 Task: Look for space in Biharamulo, Tanzania from 10th July, 2023 to 15th July, 2023 for 7 adults in price range Rs.10000 to Rs.15000. Place can be entire place or shared room with 4 bedrooms having 7 beds and 4 bathrooms. Property type can be house, flat, guest house. Amenities needed are: wifi, TV, free parkinig on premises, gym, breakfast. Booking option can be shelf check-in. Required host language is English.
Action: Mouse moved to (435, 84)
Screenshot: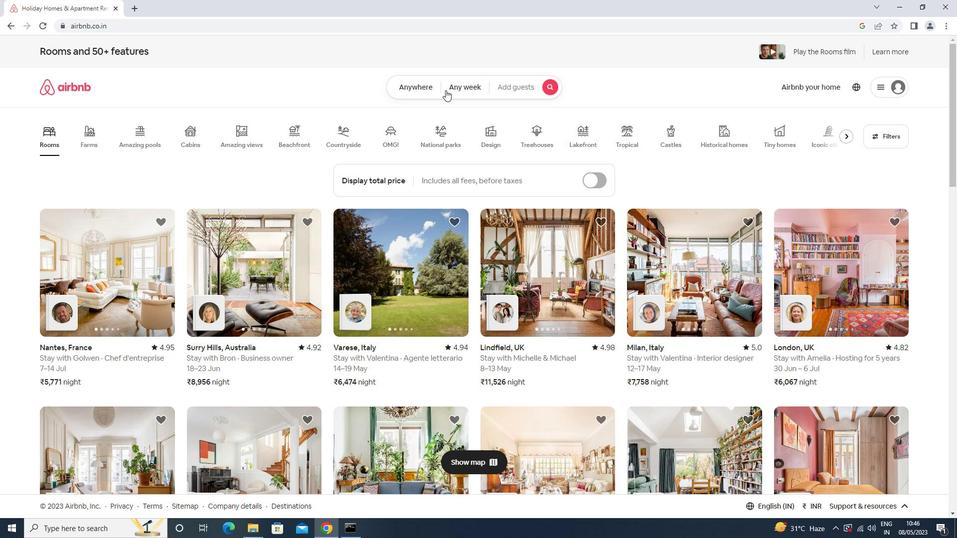 
Action: Mouse pressed left at (435, 84)
Screenshot: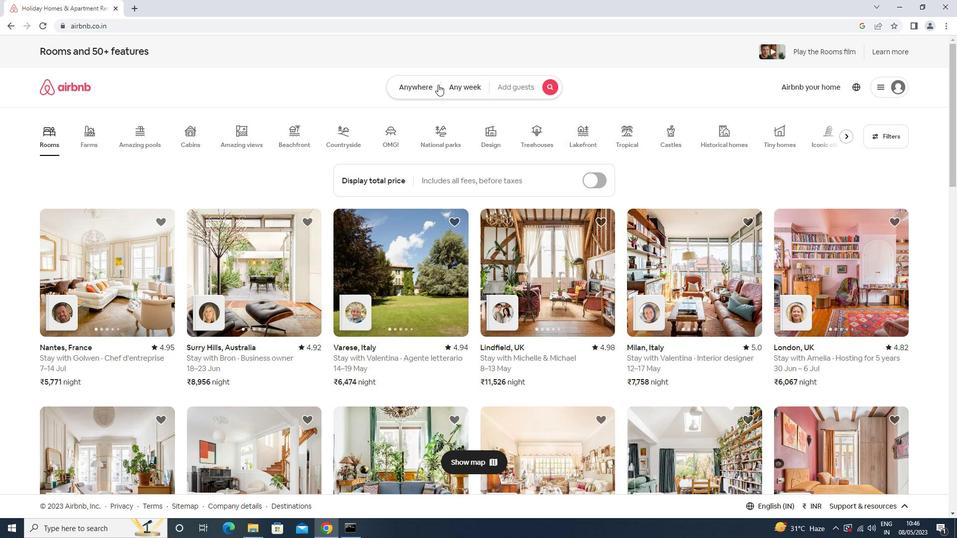 
Action: Mouse moved to (318, 130)
Screenshot: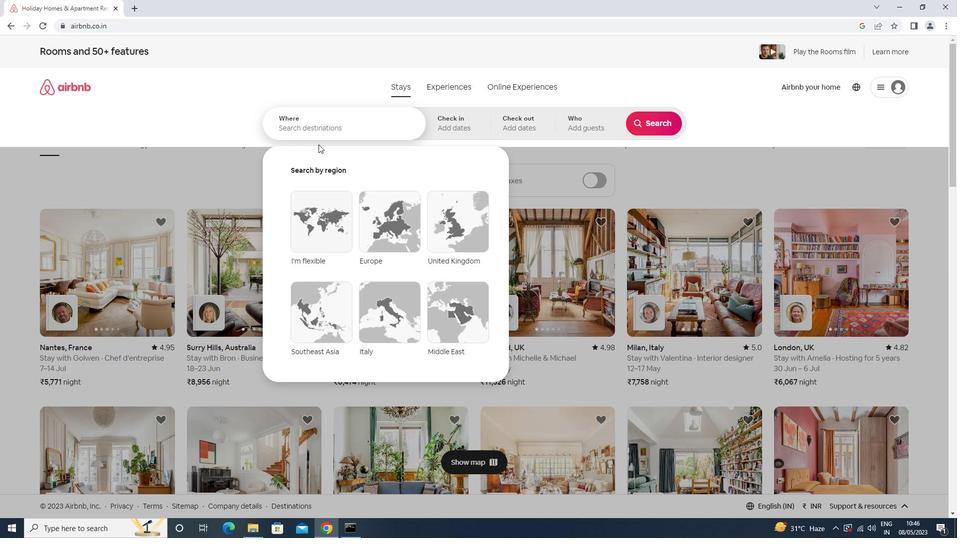 
Action: Mouse pressed left at (318, 130)
Screenshot: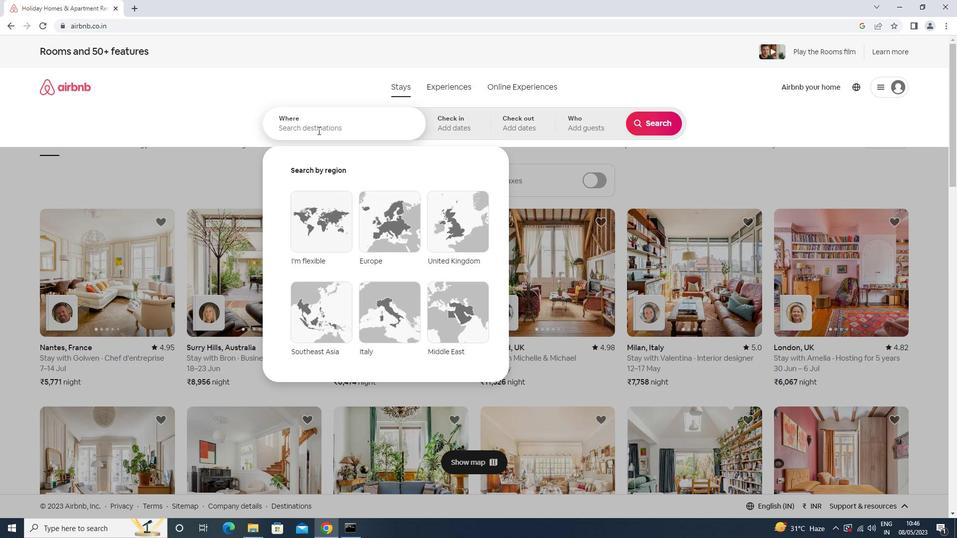 
Action: Key pressed <Key.shift>BIHARAMULO<Key.down><Key.enter>
Screenshot: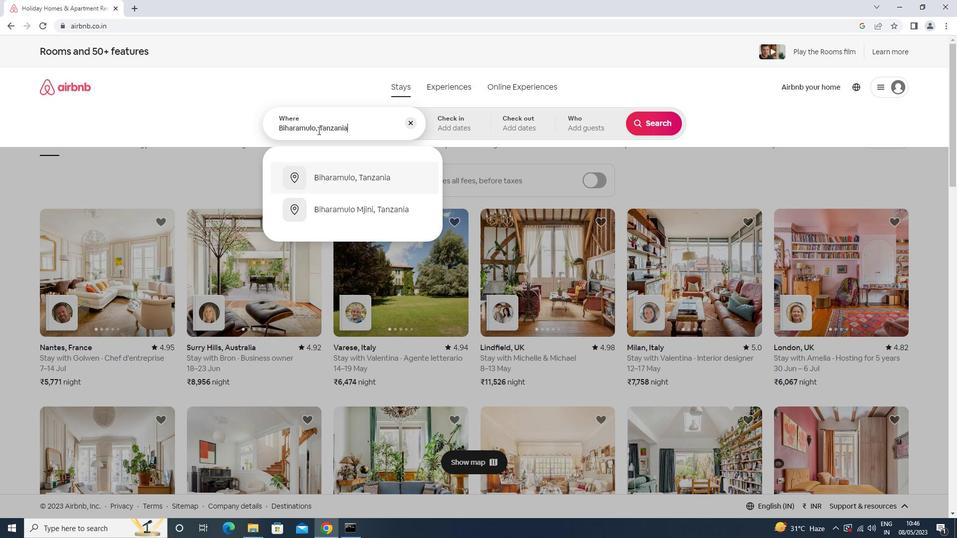 
Action: Mouse moved to (658, 202)
Screenshot: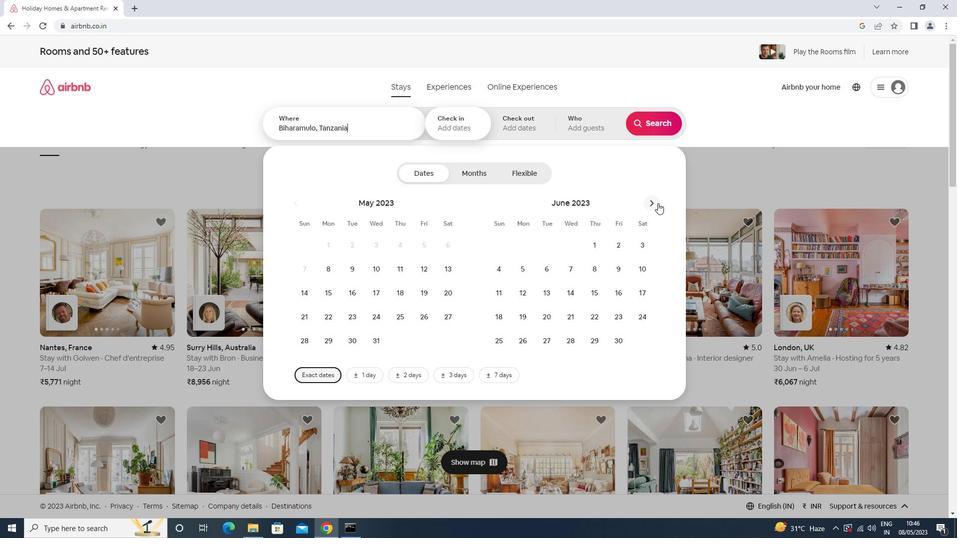 
Action: Mouse pressed left at (658, 202)
Screenshot: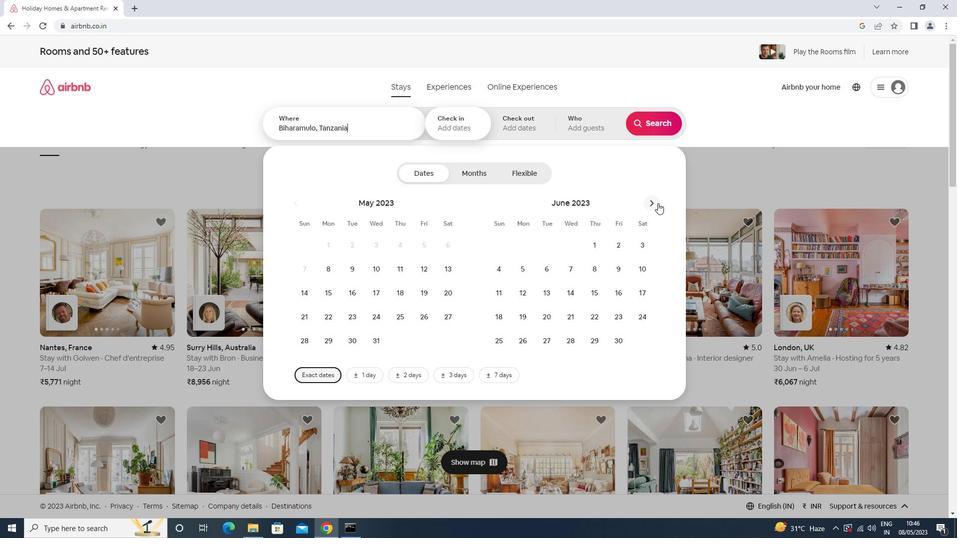 
Action: Mouse moved to (521, 291)
Screenshot: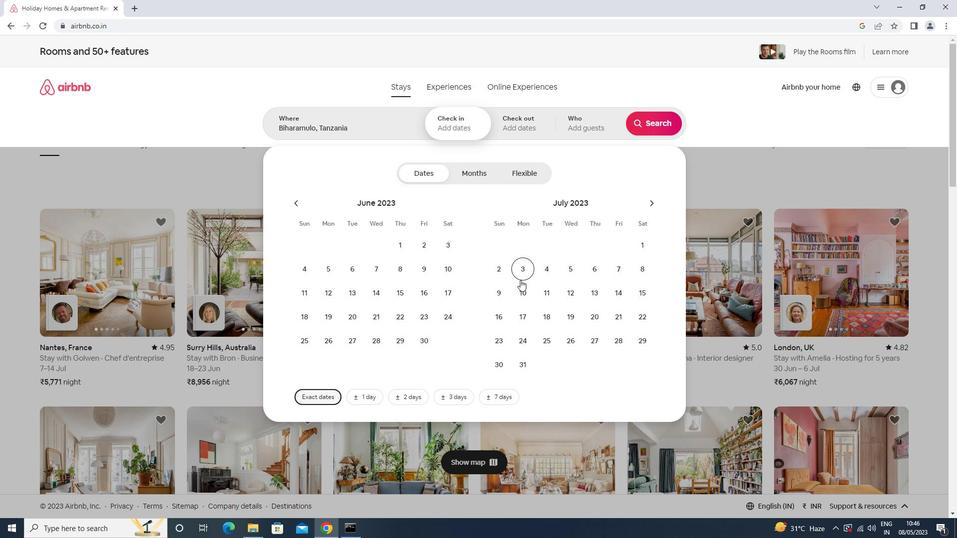 
Action: Mouse pressed left at (521, 291)
Screenshot: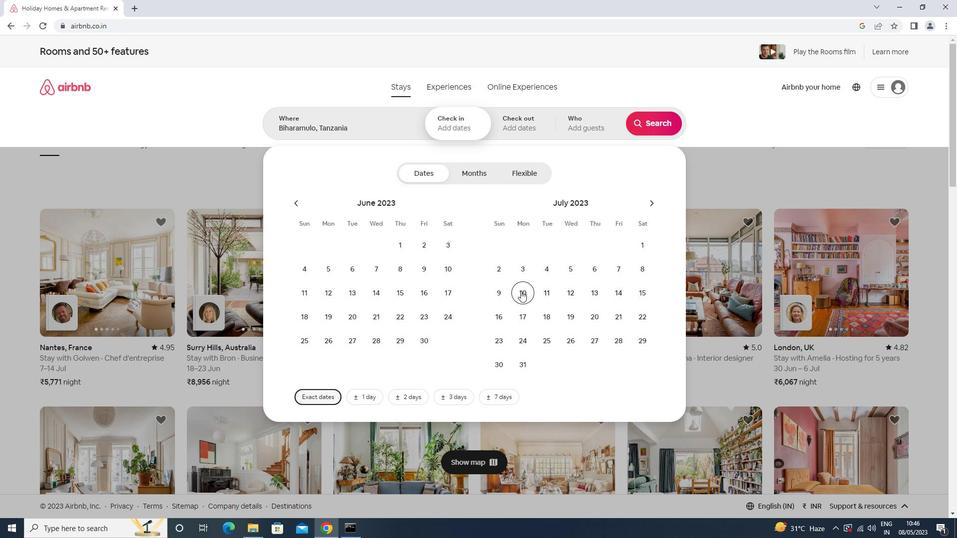 
Action: Mouse moved to (637, 289)
Screenshot: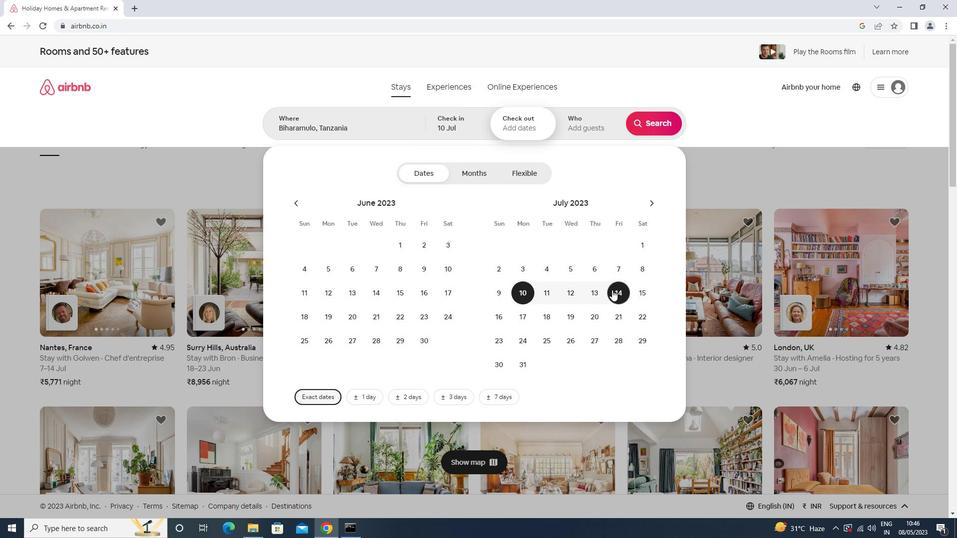 
Action: Mouse pressed left at (637, 289)
Screenshot: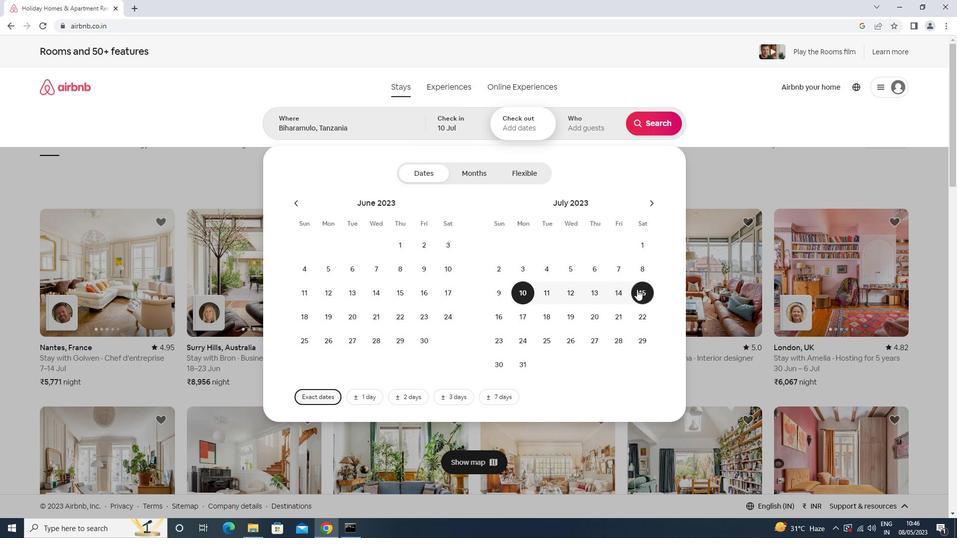 
Action: Mouse moved to (584, 134)
Screenshot: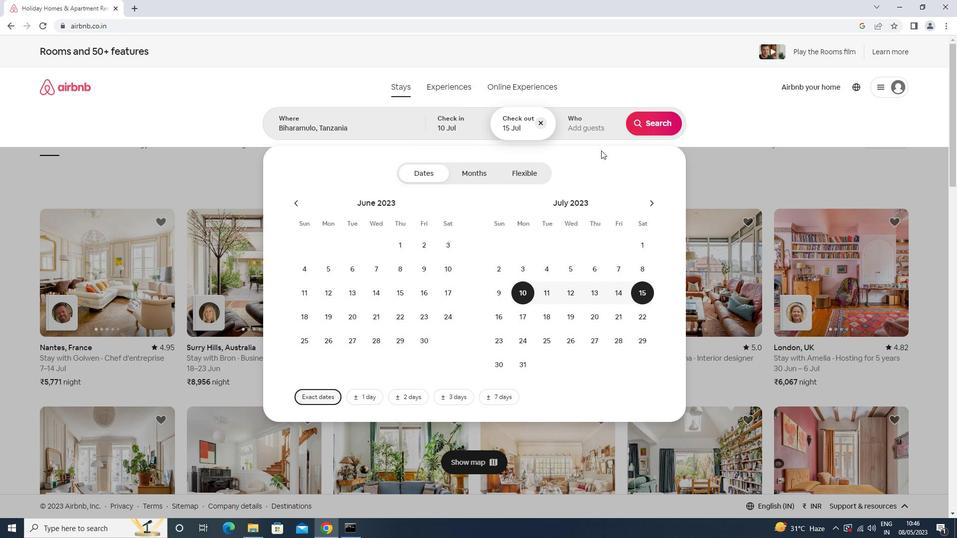 
Action: Mouse pressed left at (584, 134)
Screenshot: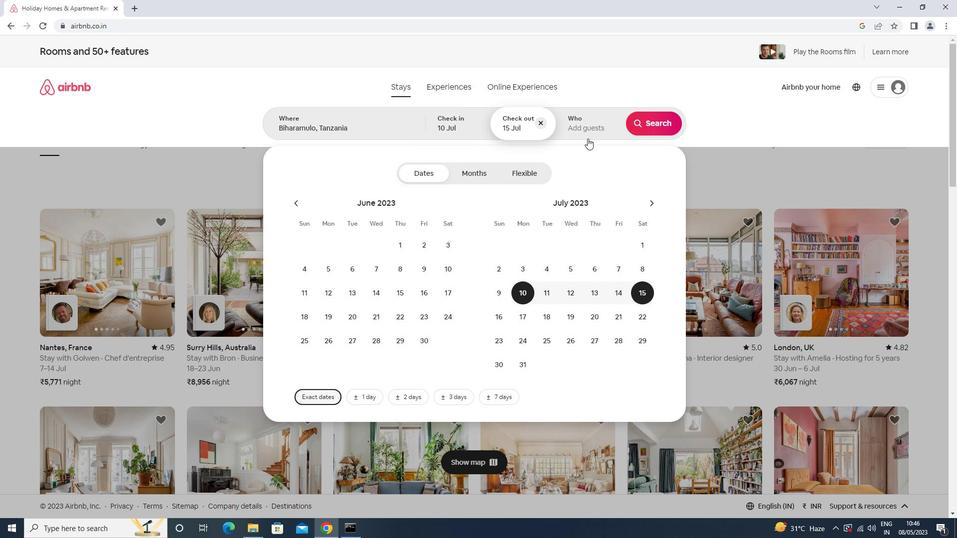 
Action: Mouse moved to (648, 176)
Screenshot: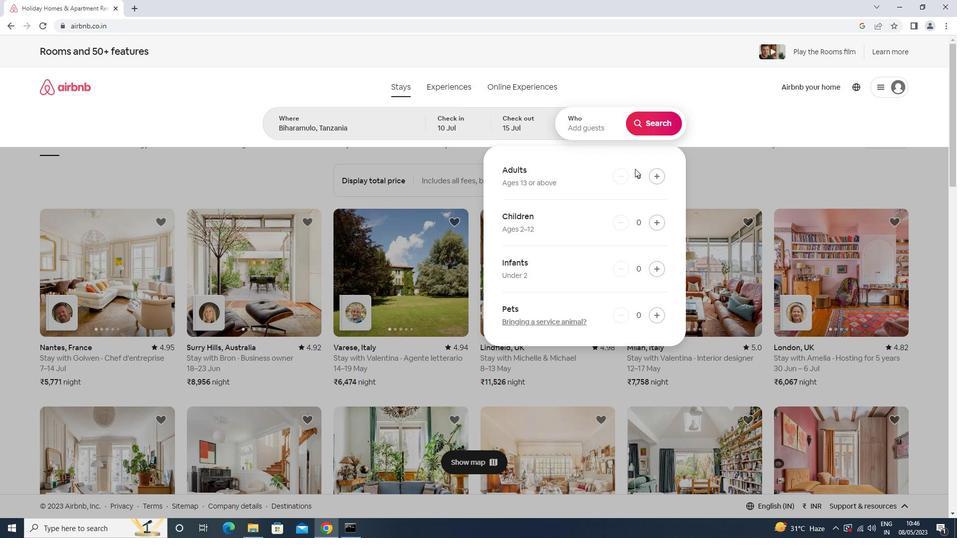 
Action: Mouse pressed left at (648, 176)
Screenshot: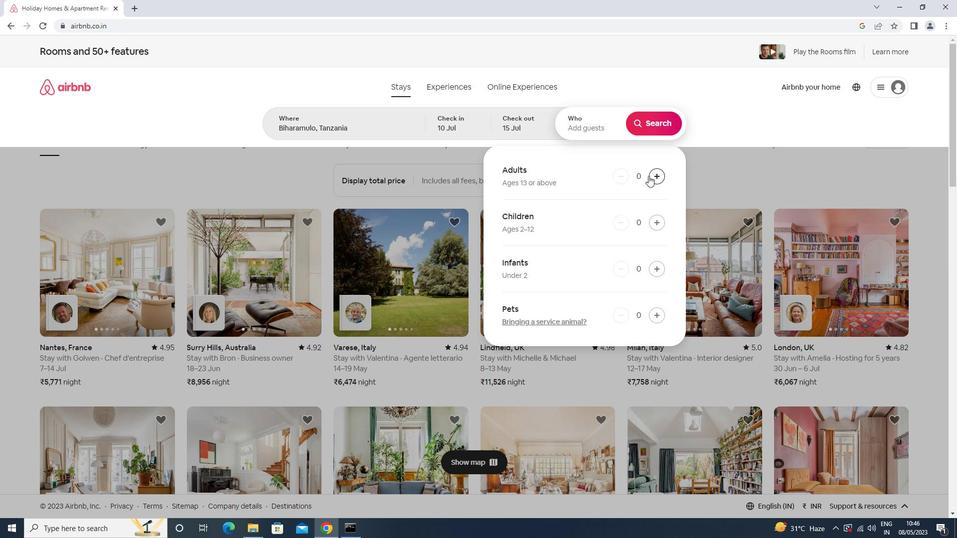 
Action: Mouse pressed left at (648, 176)
Screenshot: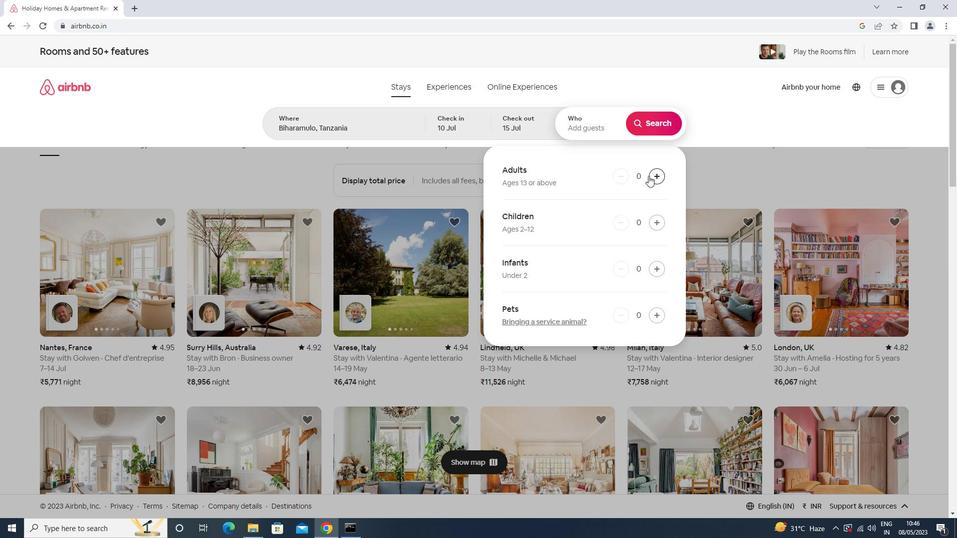 
Action: Mouse pressed left at (648, 176)
Screenshot: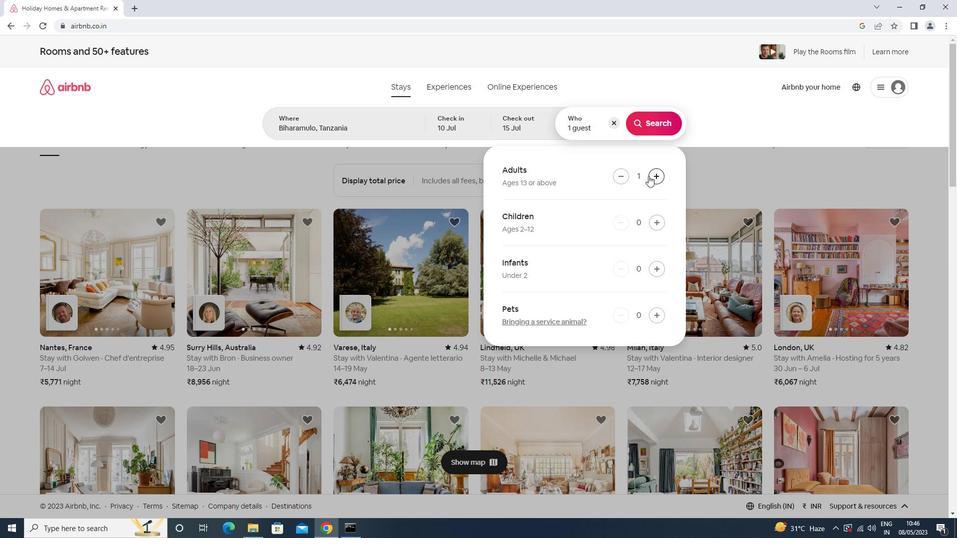 
Action: Mouse pressed left at (648, 176)
Screenshot: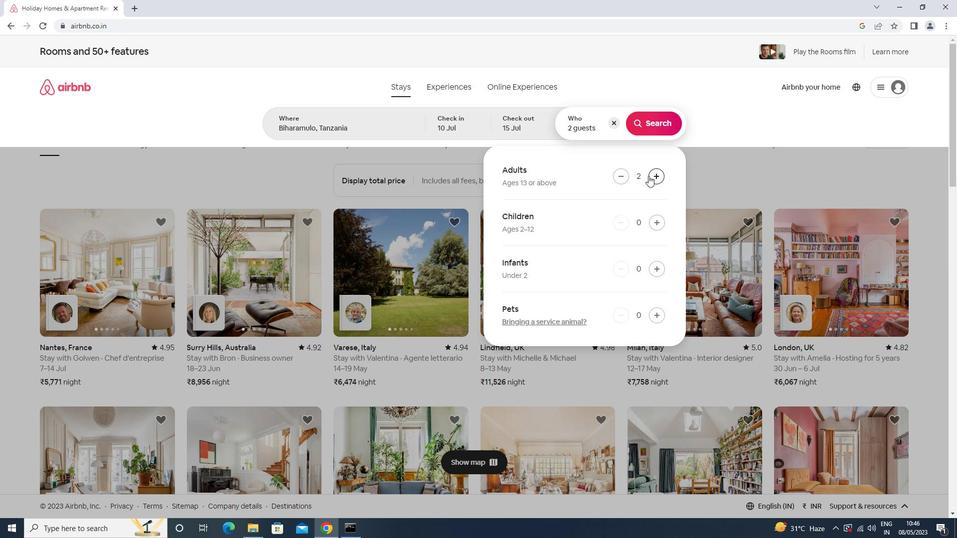 
Action: Mouse pressed left at (648, 176)
Screenshot: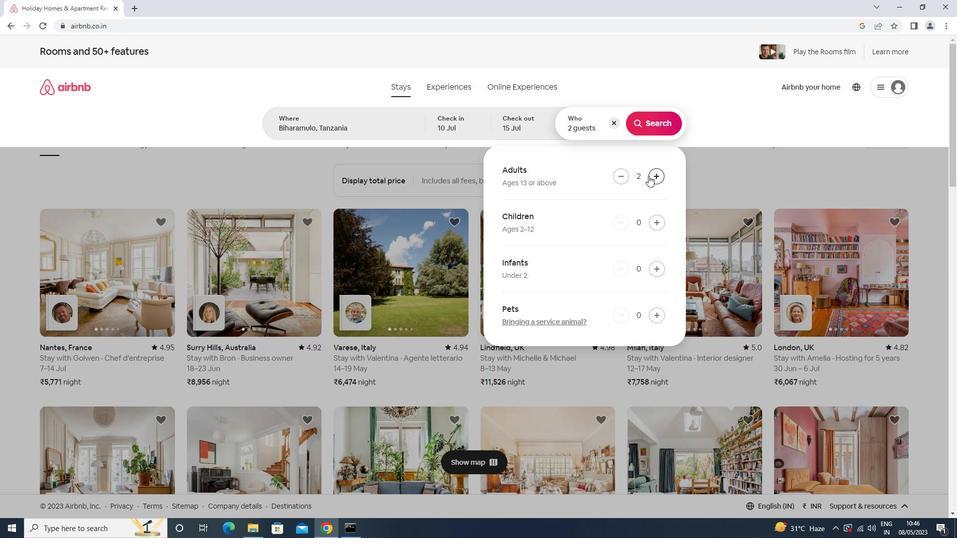 
Action: Mouse pressed left at (648, 176)
Screenshot: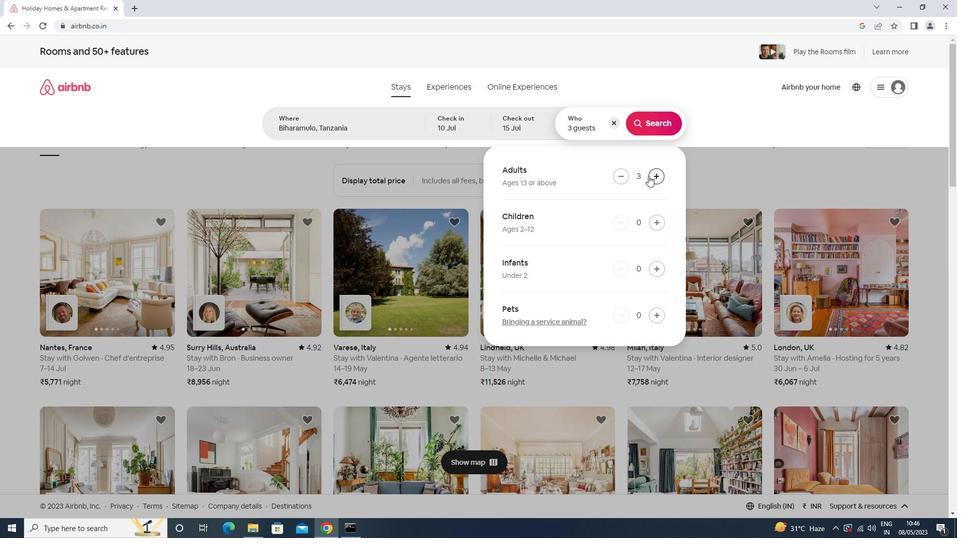 
Action: Mouse pressed left at (648, 176)
Screenshot: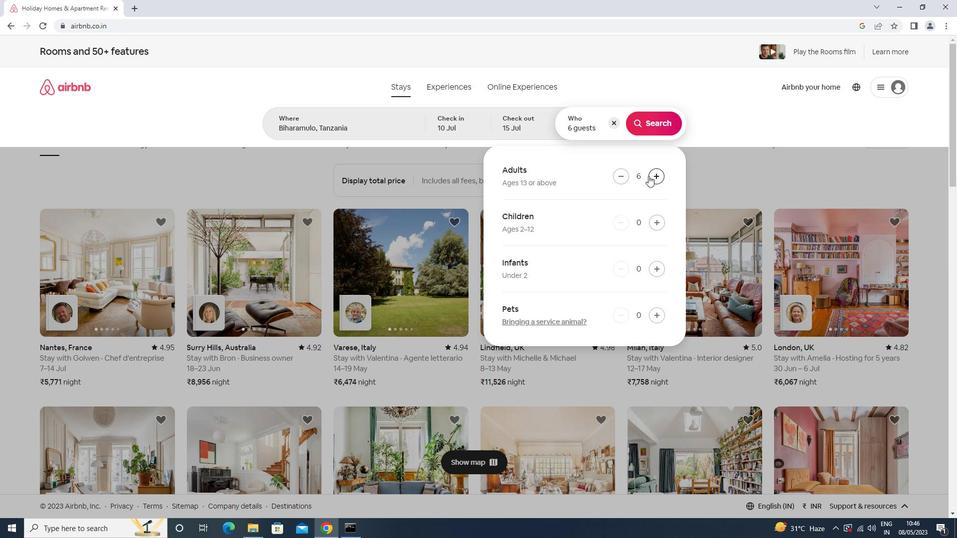 
Action: Mouse moved to (653, 124)
Screenshot: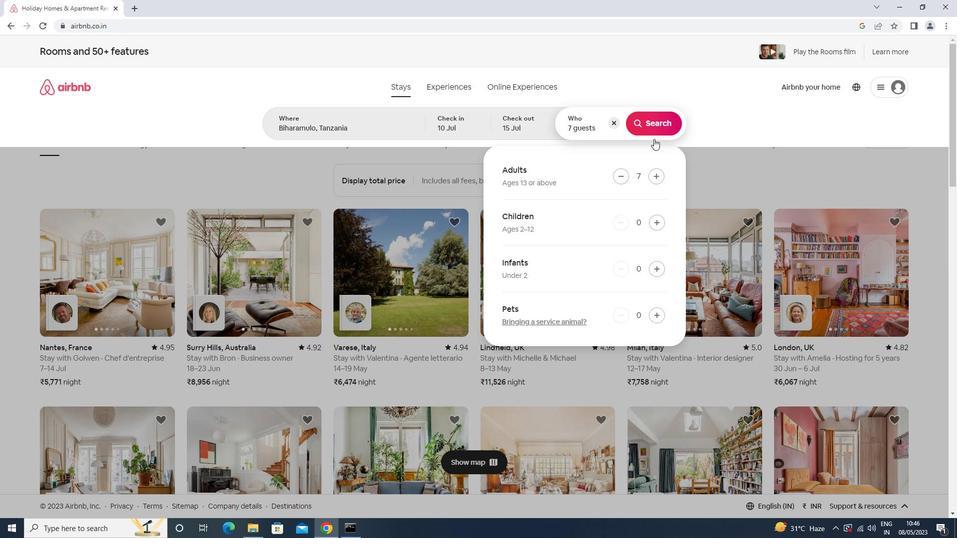 
Action: Mouse pressed left at (653, 124)
Screenshot: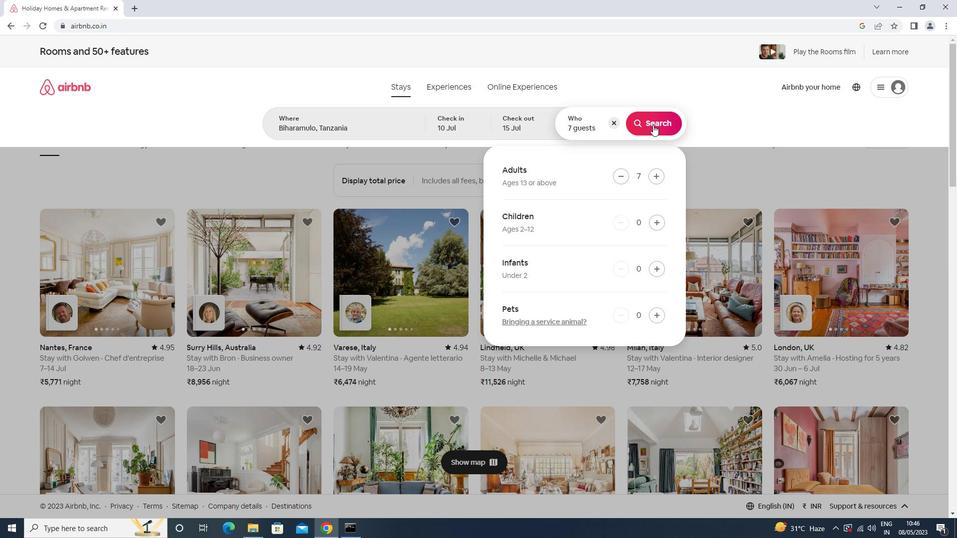 
Action: Mouse moved to (922, 96)
Screenshot: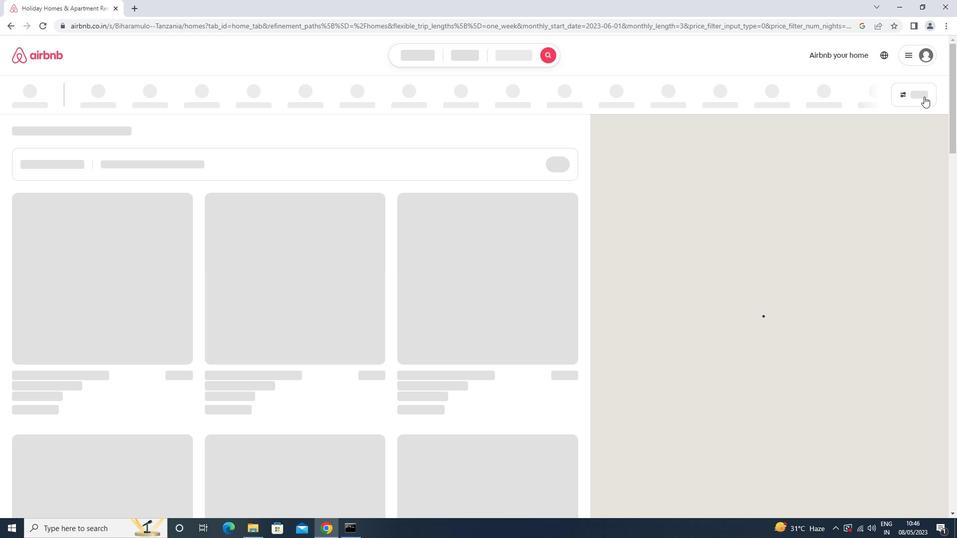 
Action: Mouse pressed left at (922, 96)
Screenshot: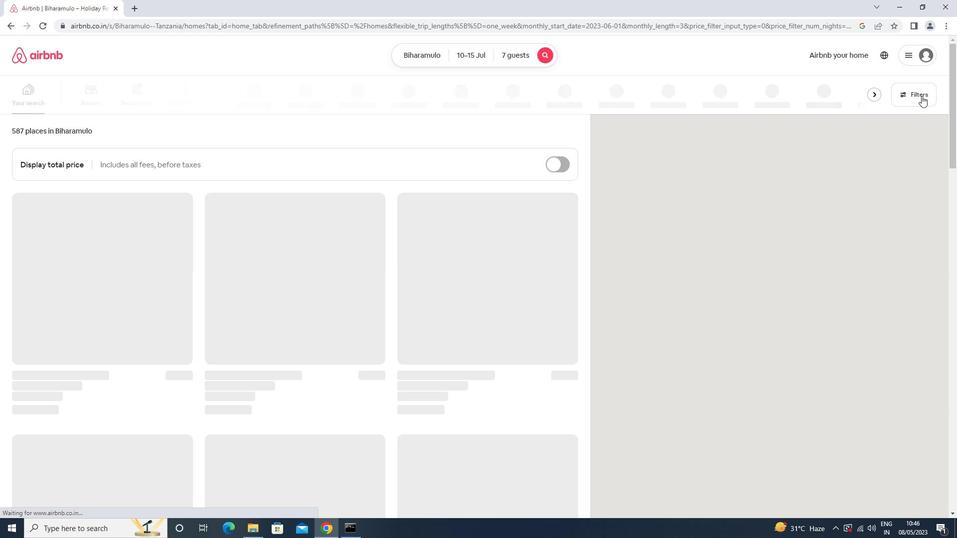
Action: Mouse moved to (423, 342)
Screenshot: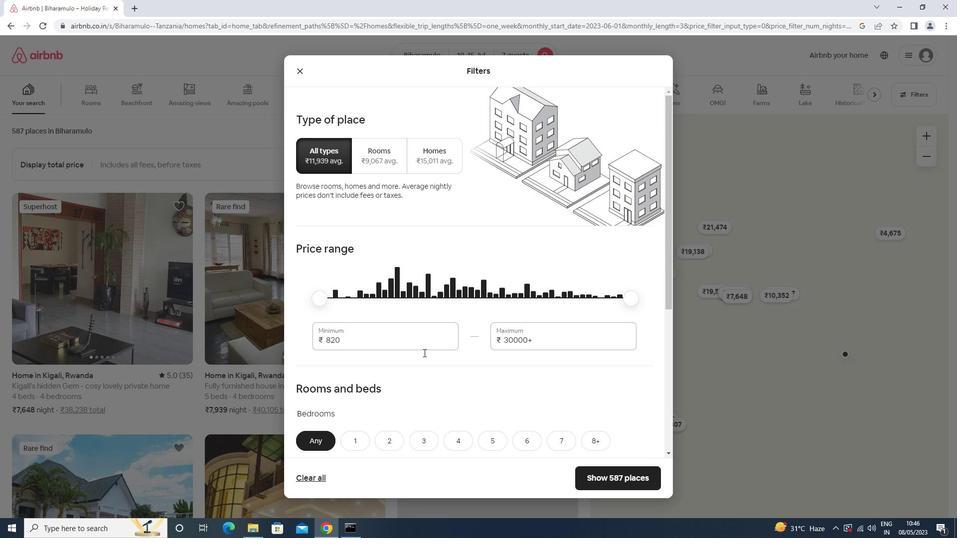 
Action: Mouse pressed left at (423, 342)
Screenshot: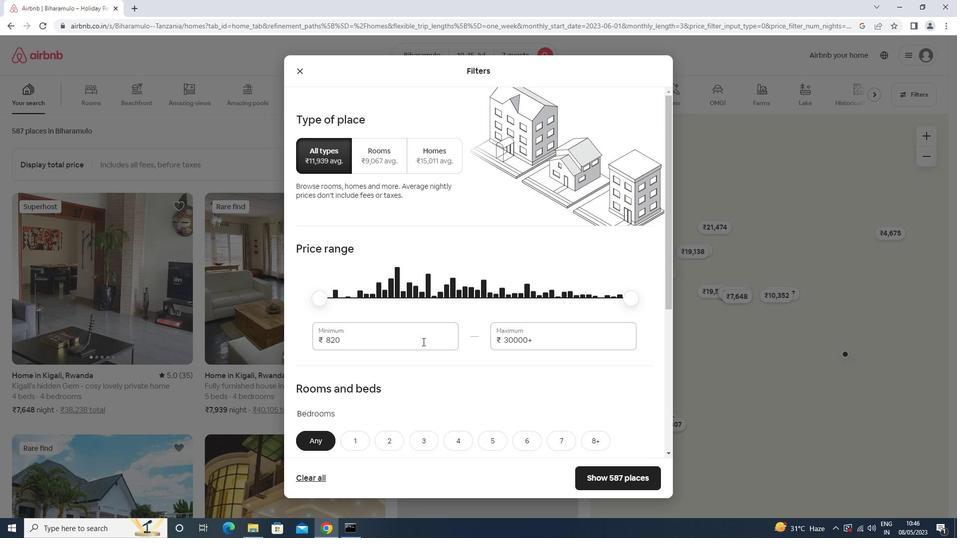 
Action: Key pressed <Key.backspace><Key.backspace><Key.backspace><Key.backspace>10000<Key.tab>15000
Screenshot: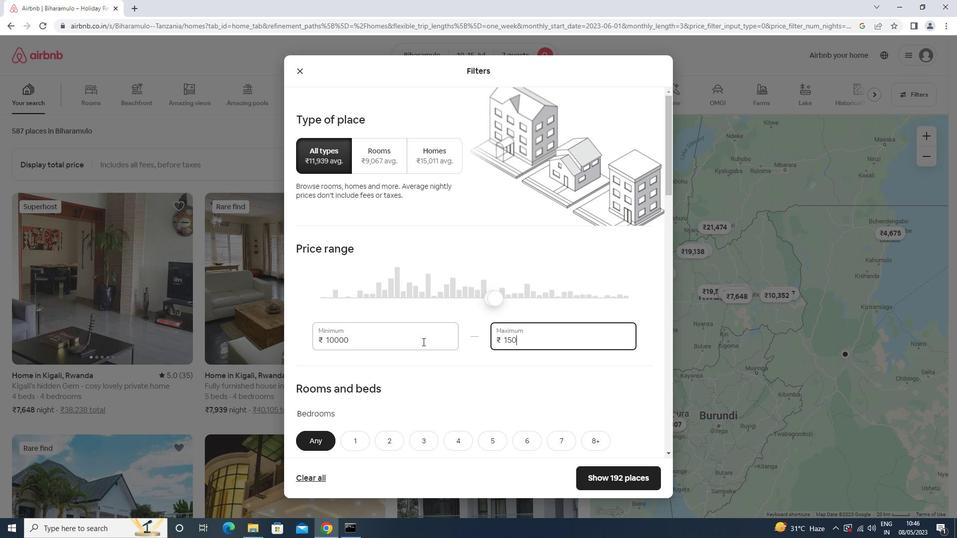 
Action: Mouse scrolled (423, 341) with delta (0, 0)
Screenshot: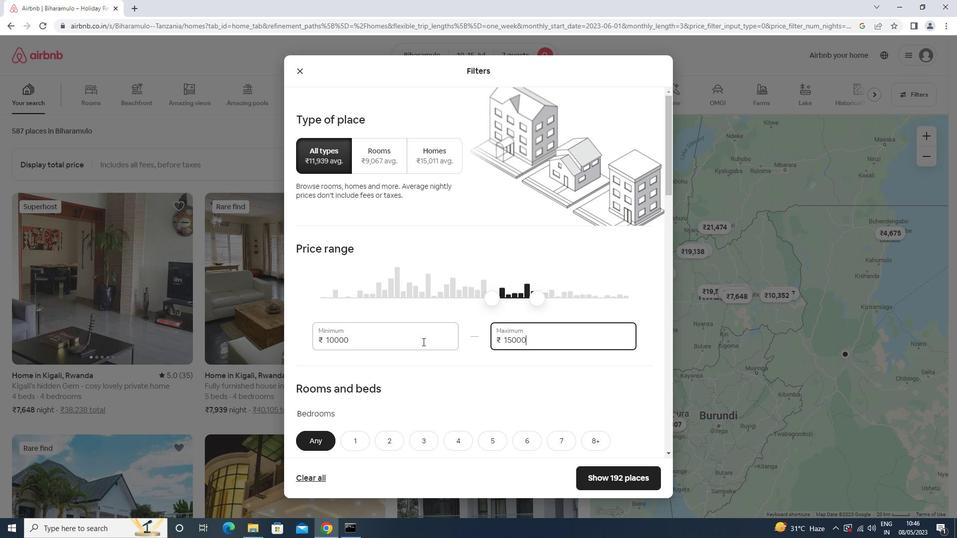 
Action: Mouse scrolled (423, 341) with delta (0, 0)
Screenshot: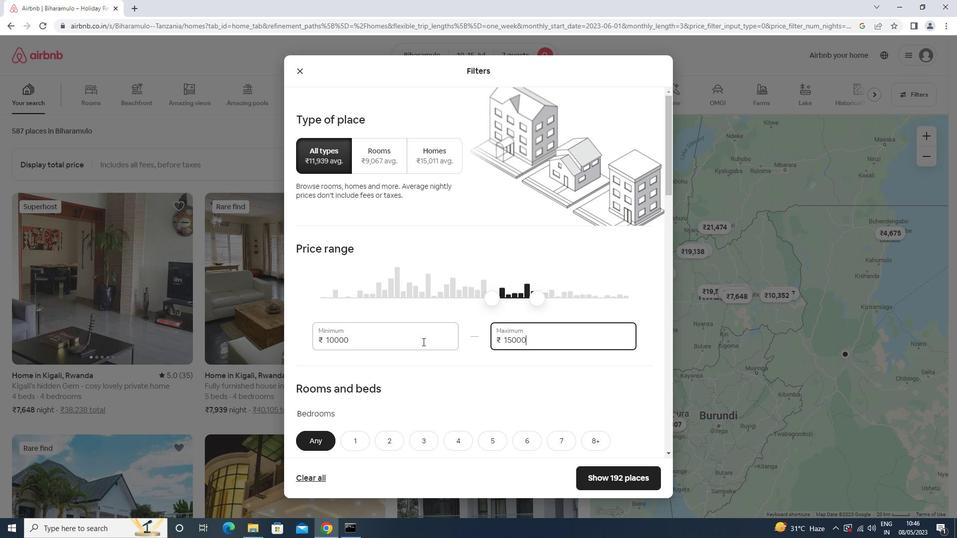 
Action: Mouse scrolled (423, 341) with delta (0, 0)
Screenshot: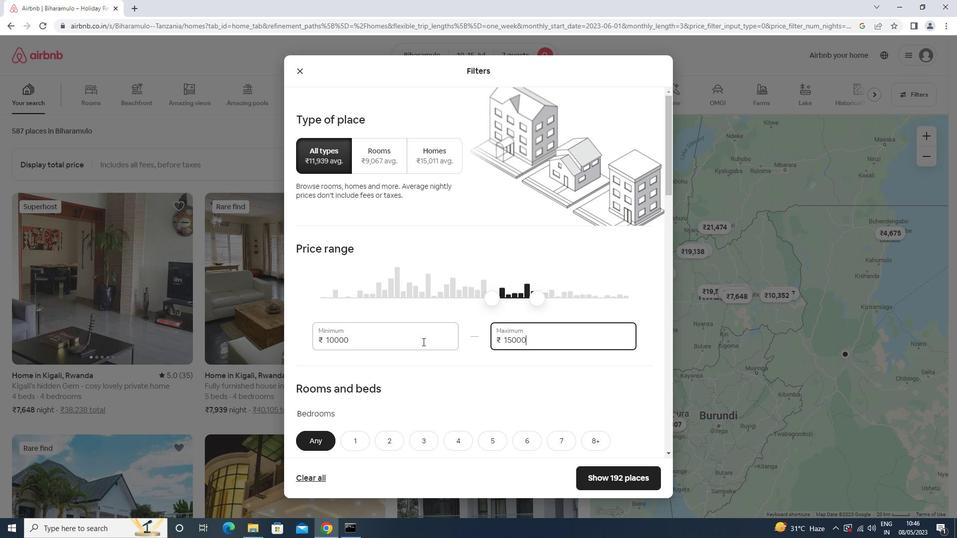 
Action: Mouse moved to (465, 293)
Screenshot: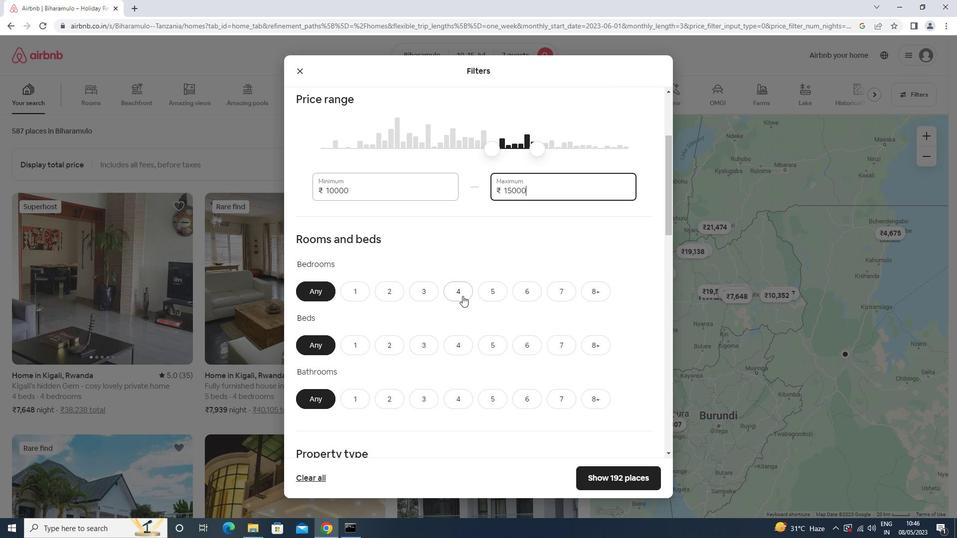 
Action: Mouse pressed left at (465, 293)
Screenshot: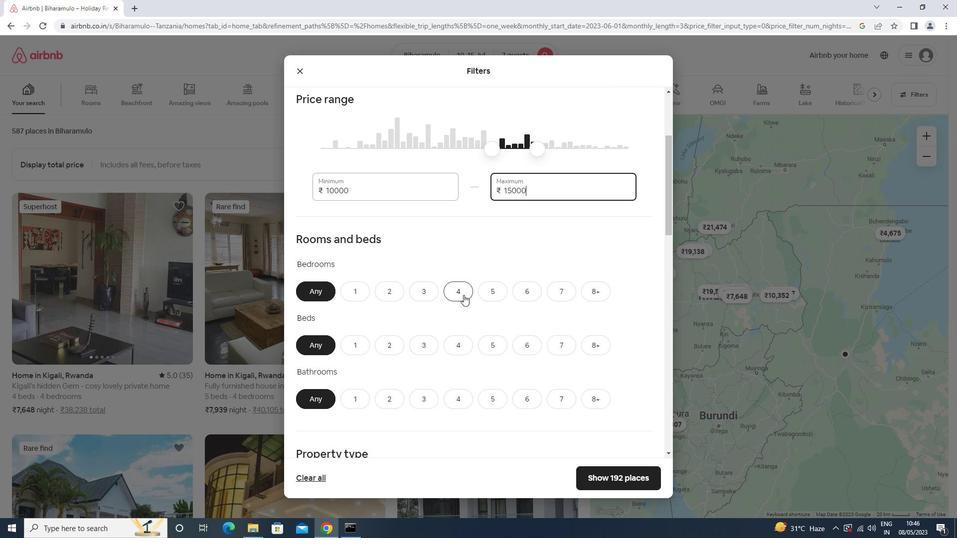 
Action: Mouse moved to (566, 341)
Screenshot: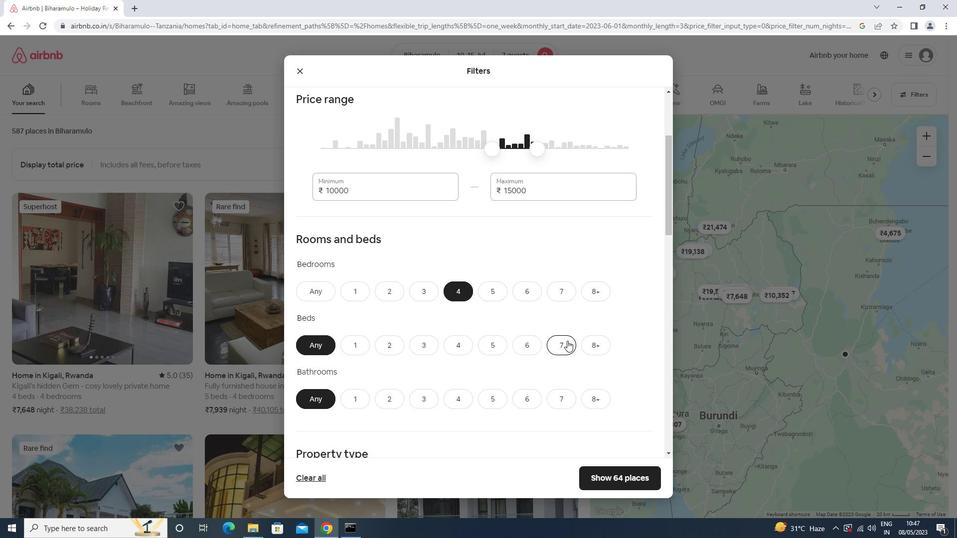 
Action: Mouse pressed left at (566, 341)
Screenshot: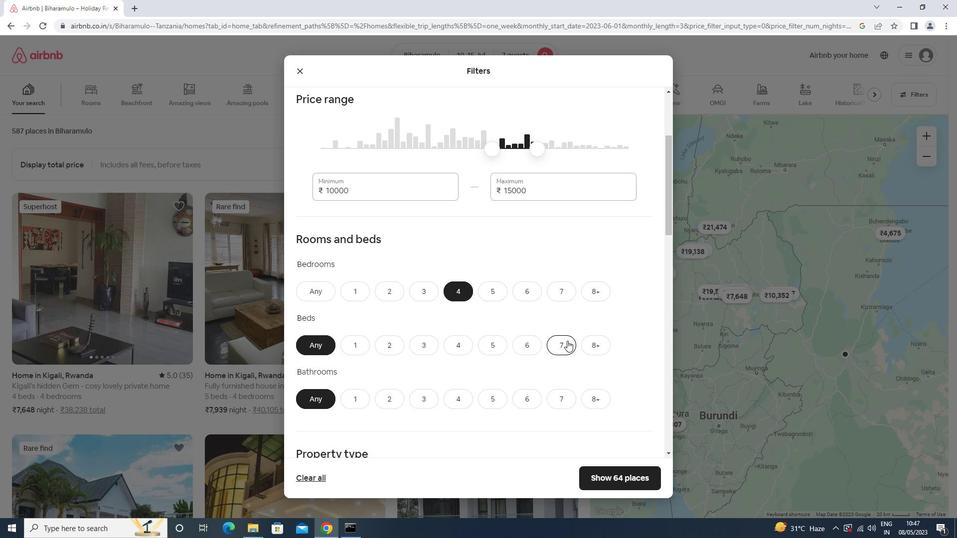 
Action: Mouse moved to (460, 394)
Screenshot: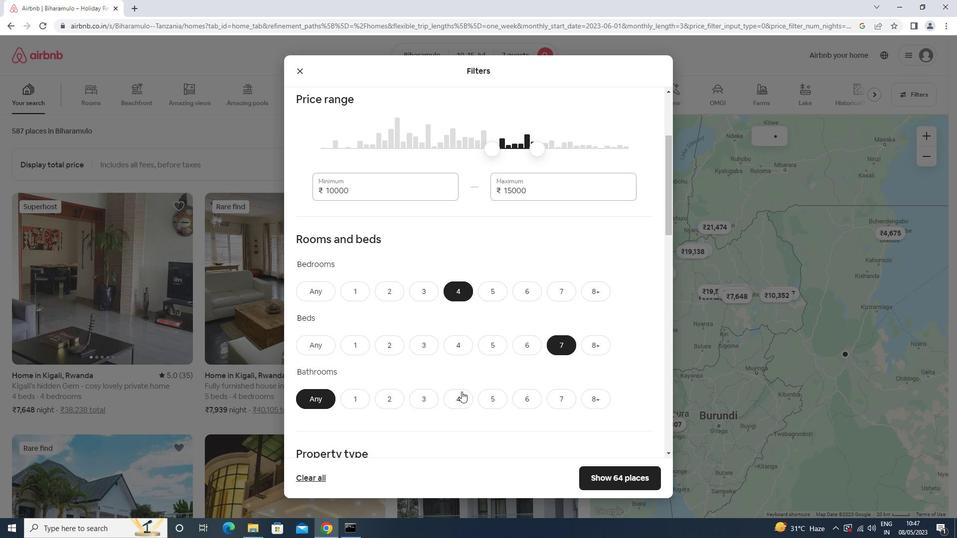
Action: Mouse pressed left at (460, 394)
Screenshot: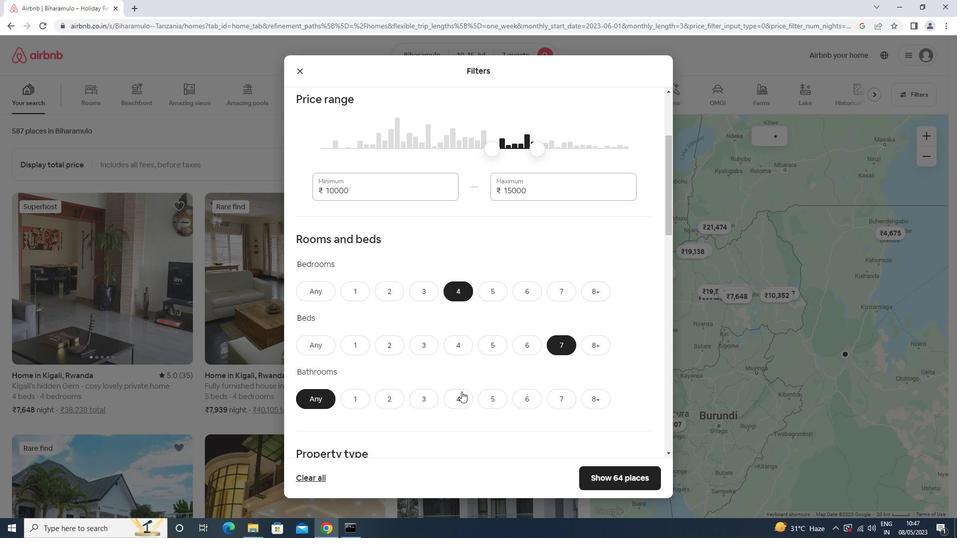 
Action: Mouse moved to (444, 355)
Screenshot: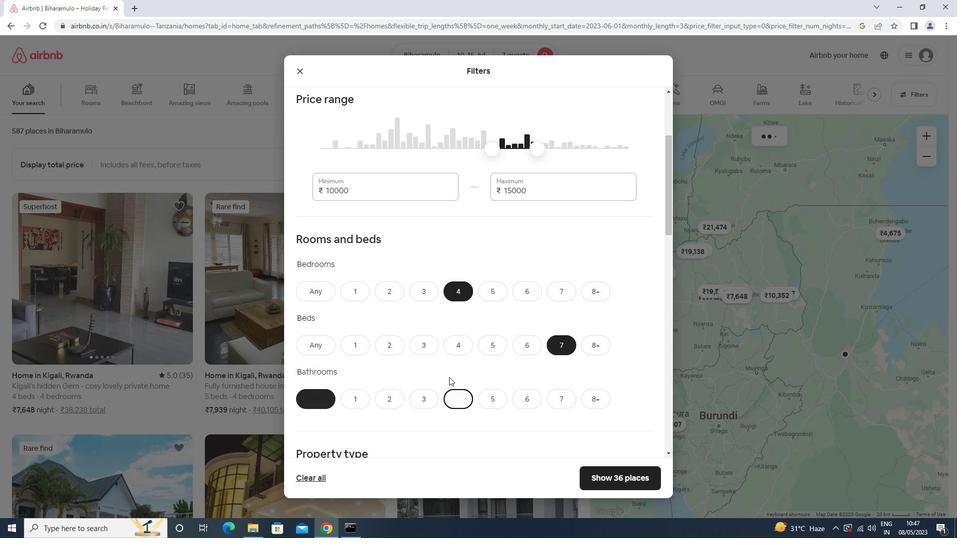 
Action: Mouse scrolled (444, 354) with delta (0, 0)
Screenshot: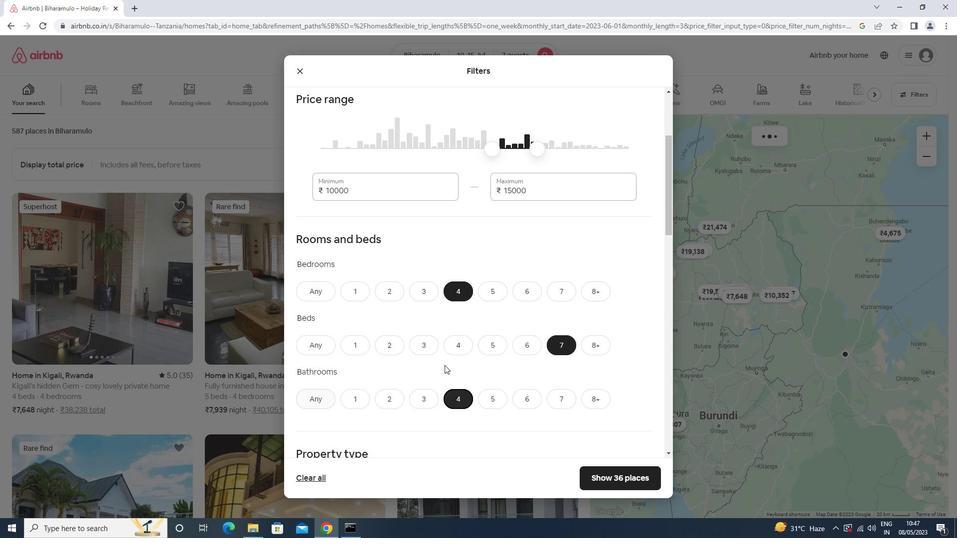 
Action: Mouse scrolled (444, 354) with delta (0, 0)
Screenshot: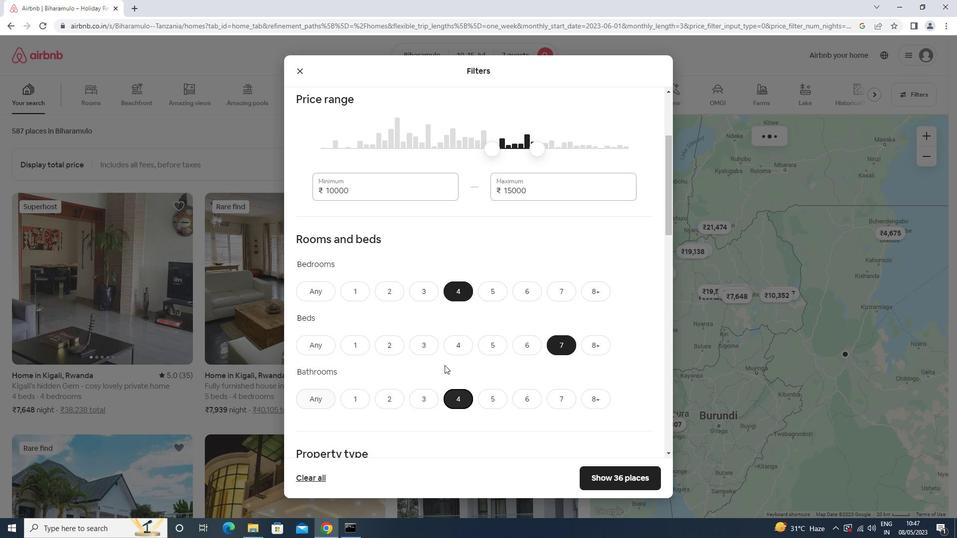 
Action: Mouse scrolled (444, 354) with delta (0, 0)
Screenshot: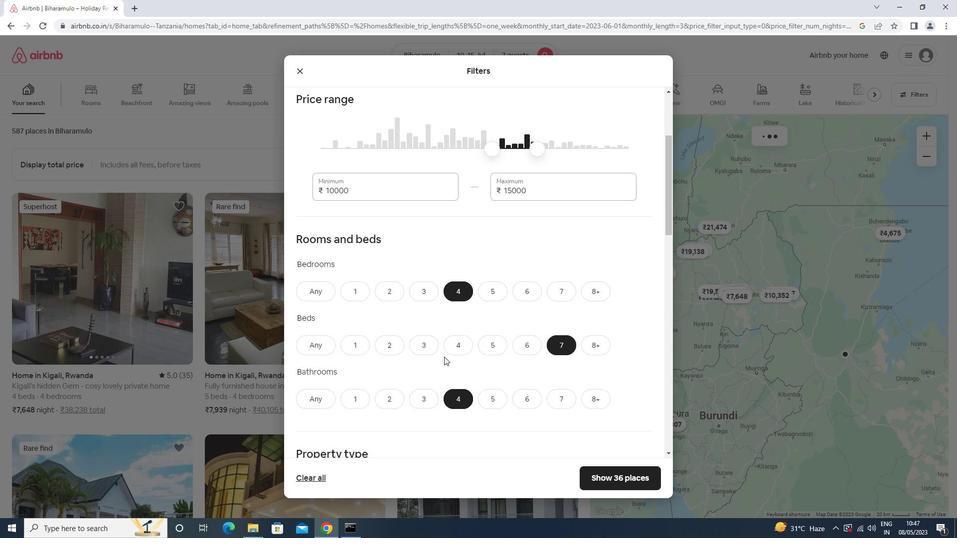 
Action: Mouse scrolled (444, 354) with delta (0, 0)
Screenshot: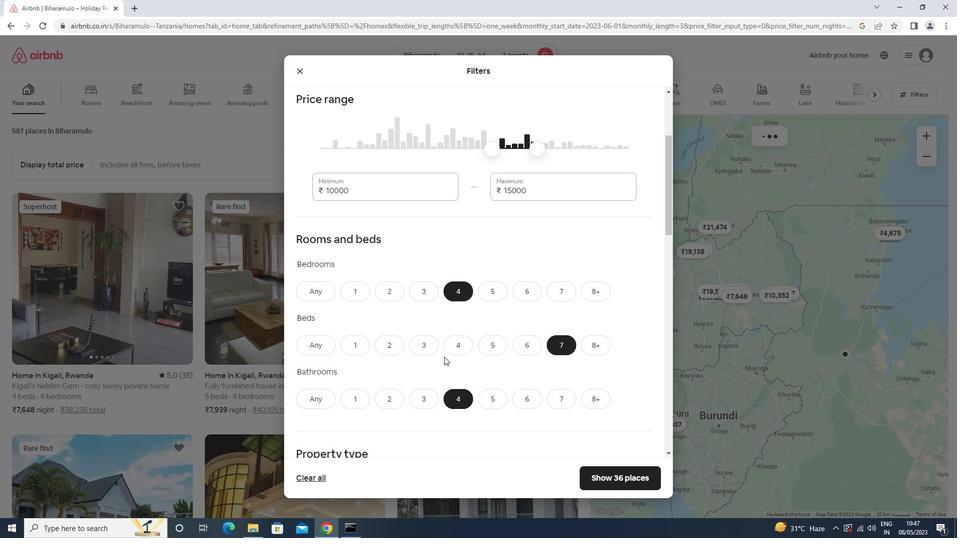 
Action: Mouse moved to (339, 283)
Screenshot: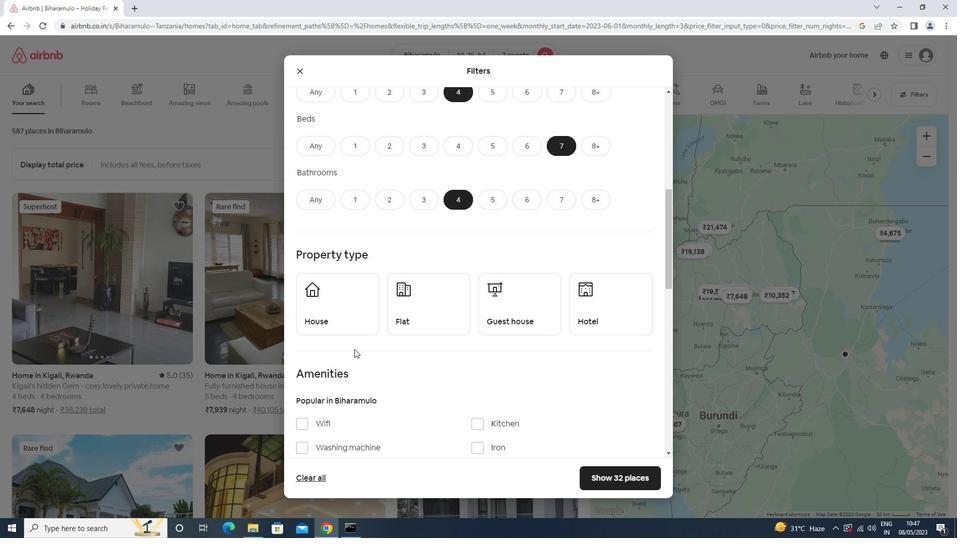 
Action: Mouse pressed left at (339, 283)
Screenshot: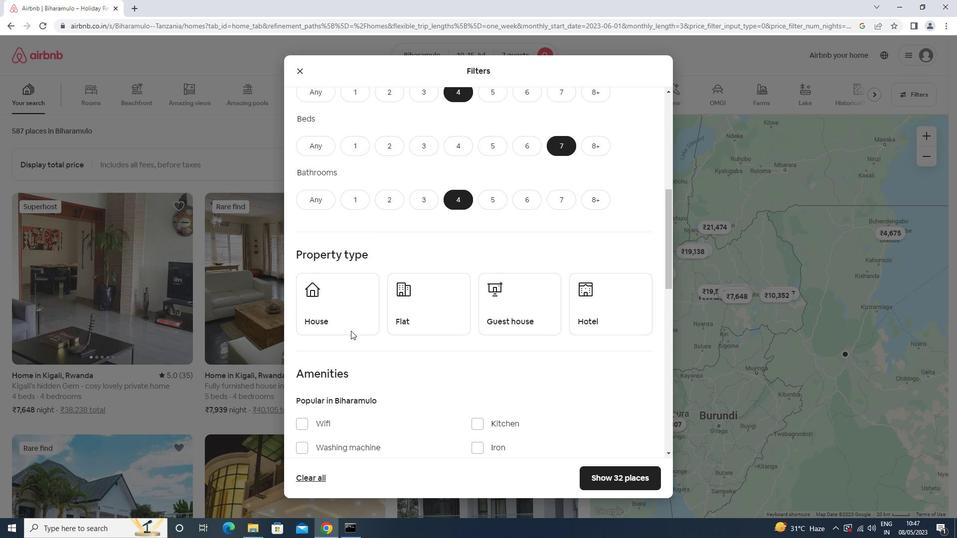 
Action: Mouse moved to (398, 312)
Screenshot: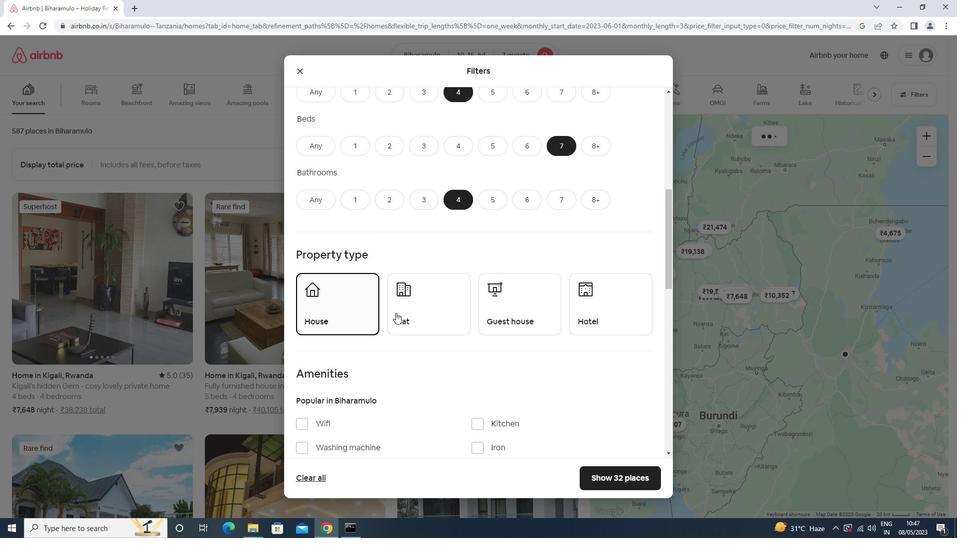 
Action: Mouse pressed left at (398, 312)
Screenshot: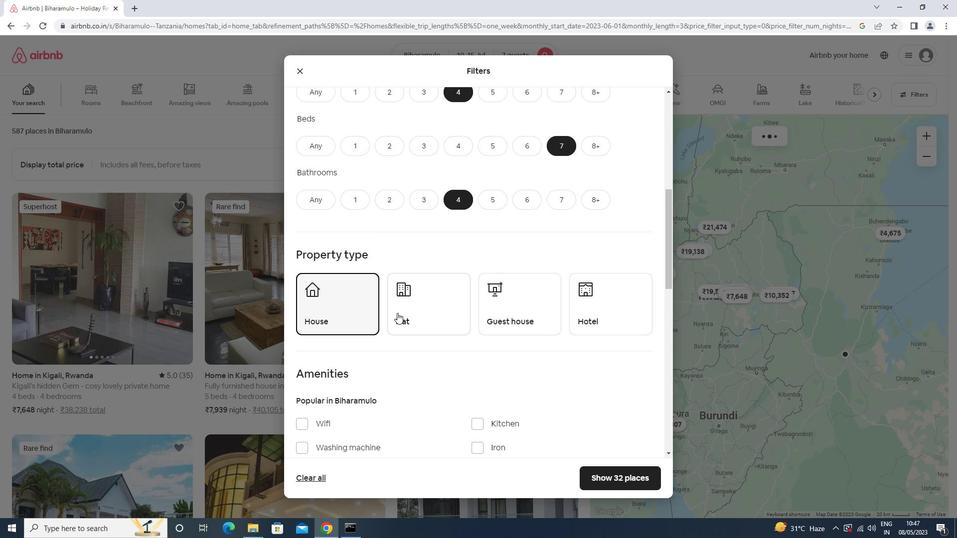 
Action: Mouse moved to (523, 328)
Screenshot: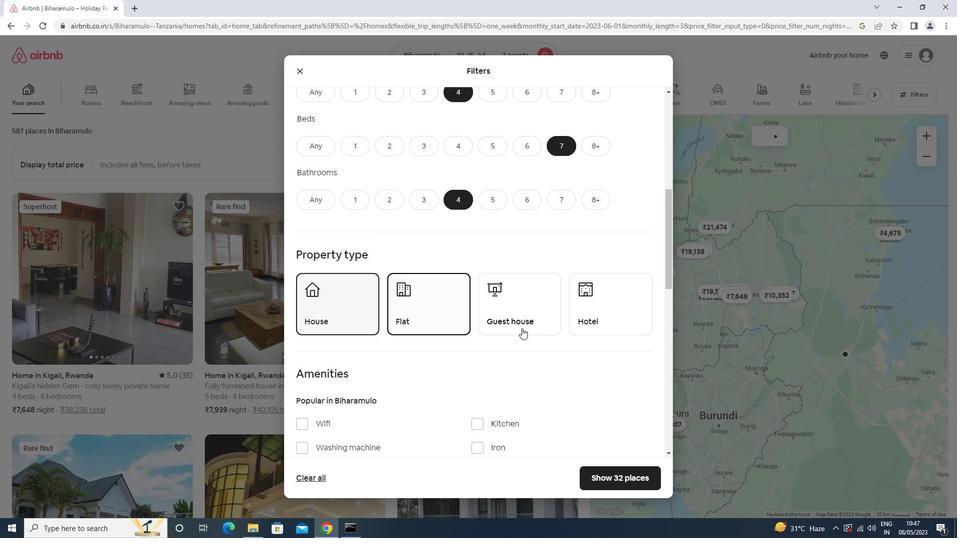 
Action: Mouse pressed left at (523, 328)
Screenshot: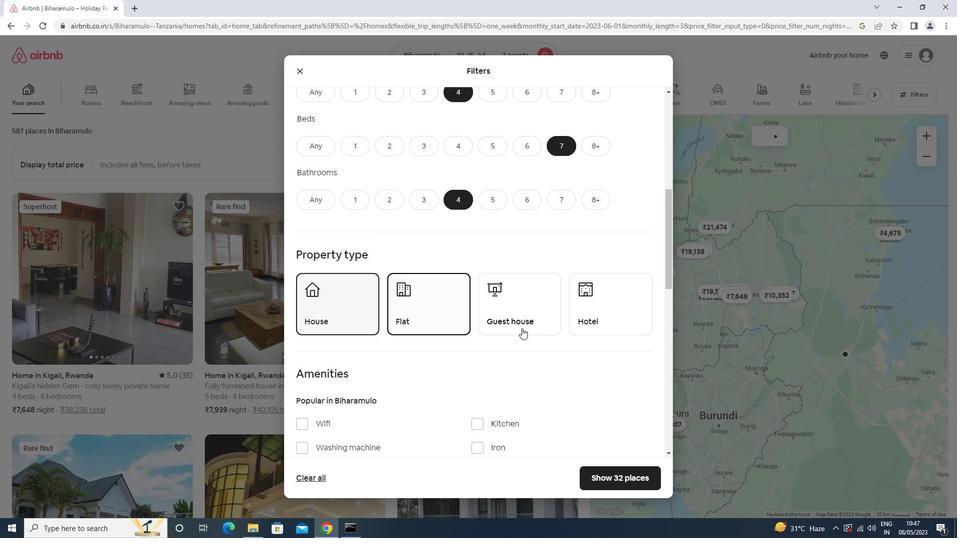 
Action: Mouse moved to (516, 327)
Screenshot: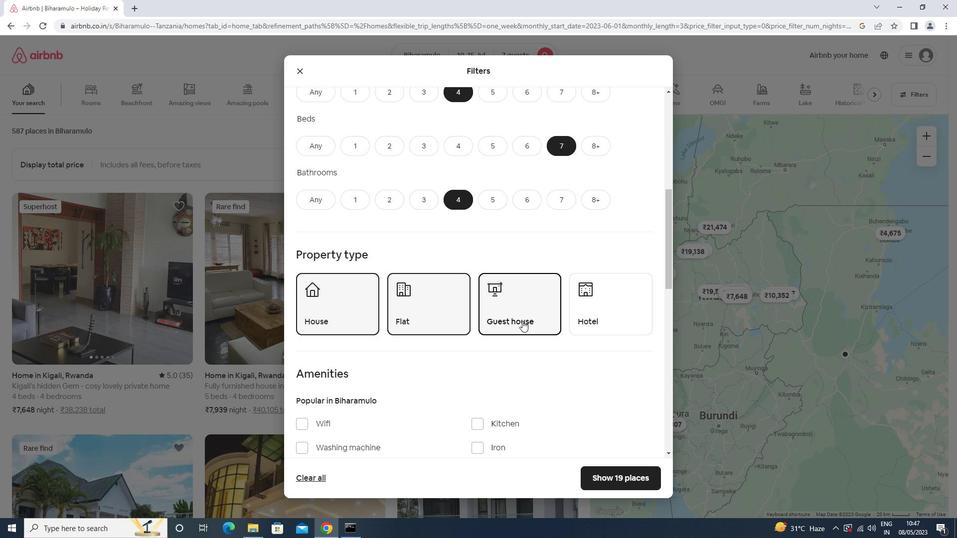 
Action: Mouse scrolled (516, 327) with delta (0, 0)
Screenshot: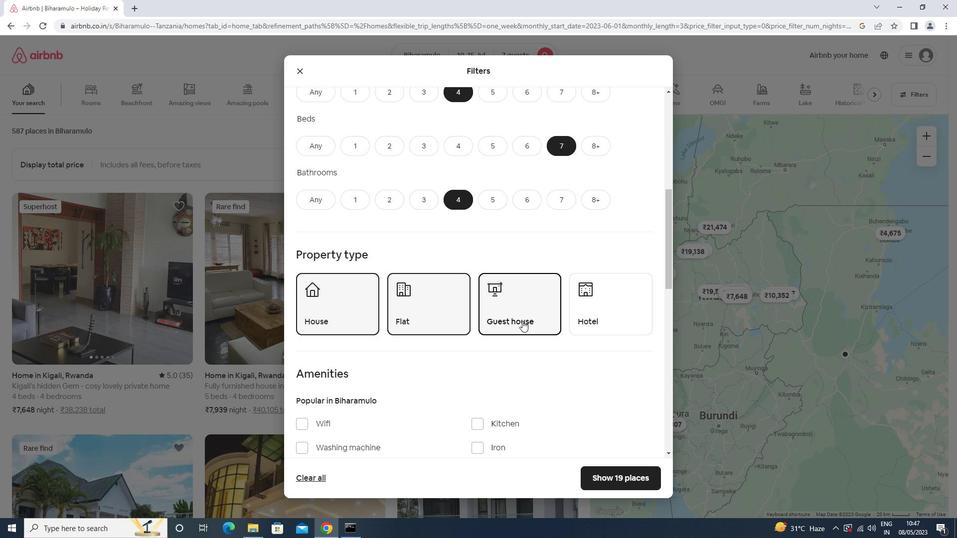 
Action: Mouse moved to (516, 328)
Screenshot: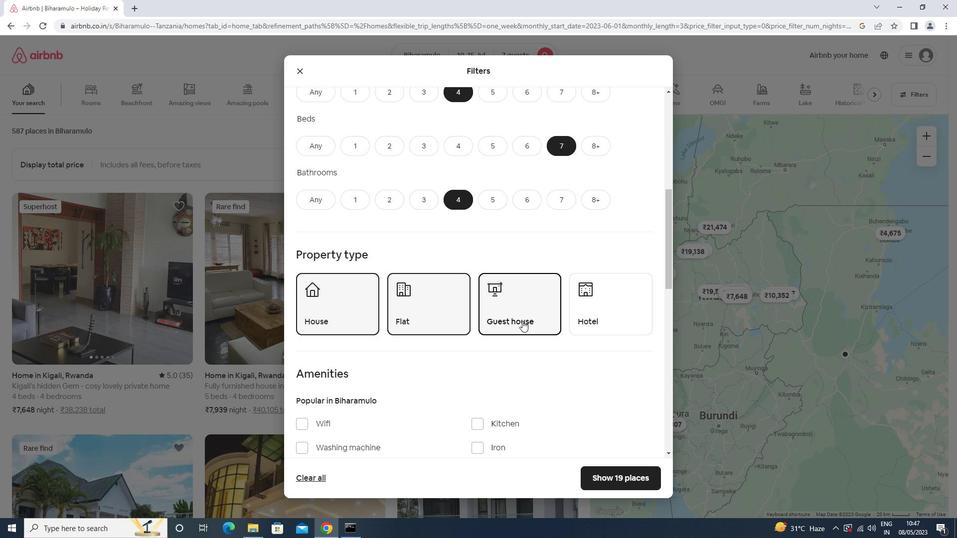 
Action: Mouse scrolled (516, 328) with delta (0, 0)
Screenshot: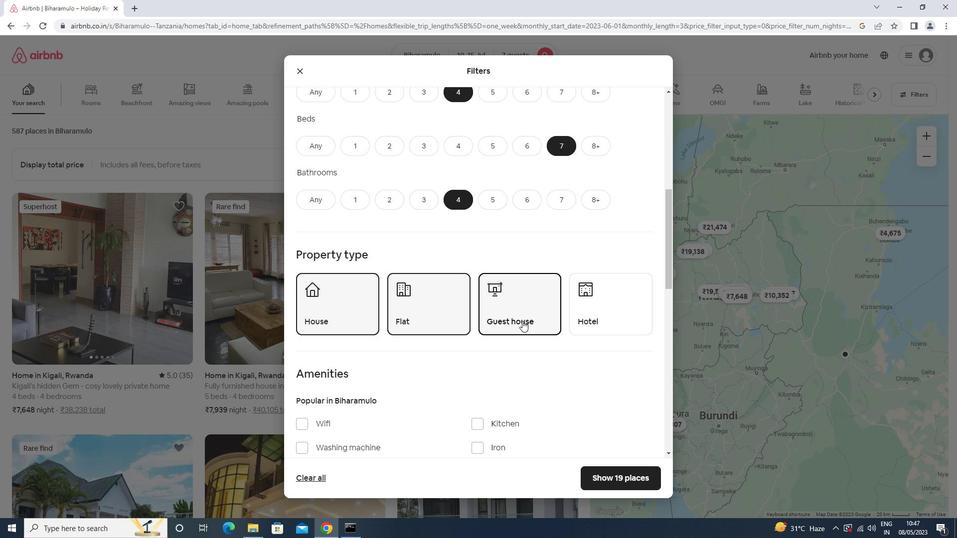 
Action: Mouse moved to (515, 329)
Screenshot: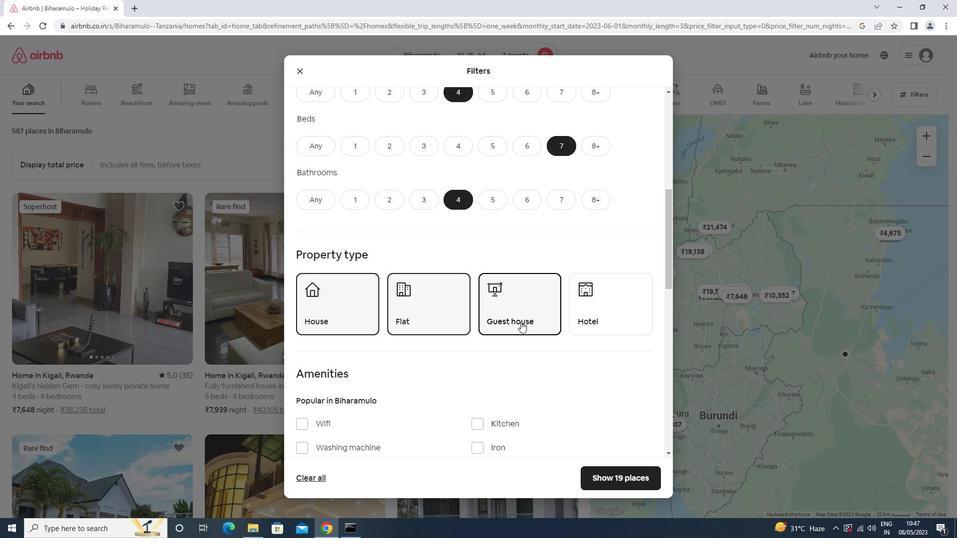 
Action: Mouse scrolled (515, 328) with delta (0, 0)
Screenshot: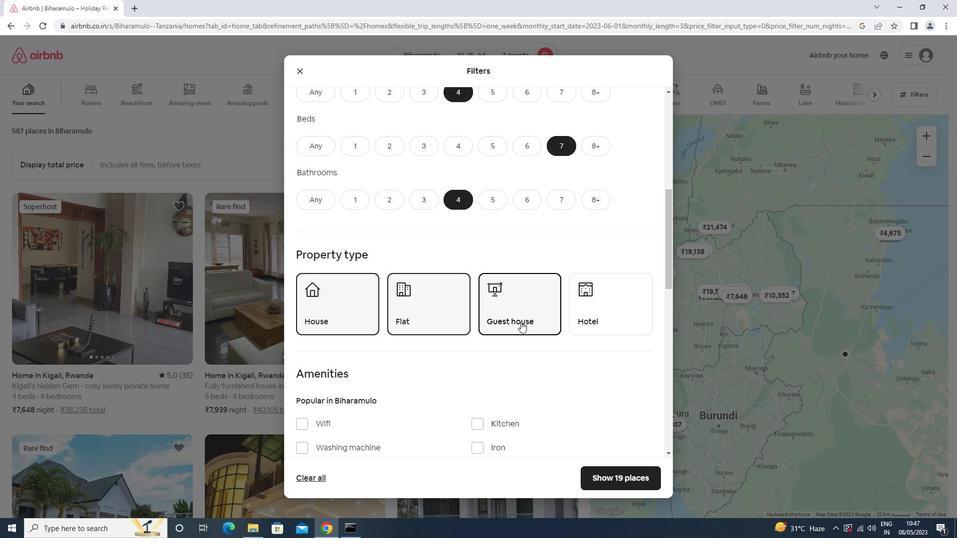 
Action: Mouse moved to (515, 330)
Screenshot: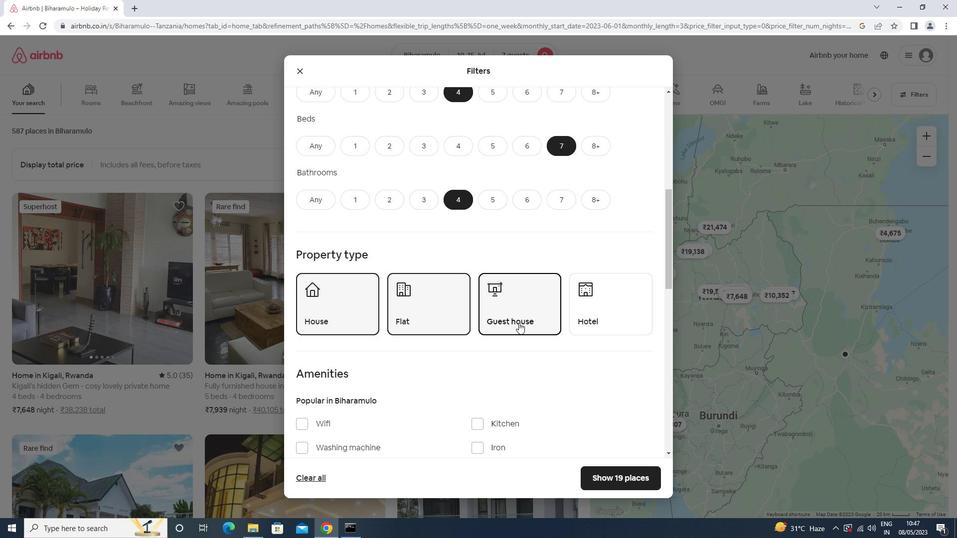 
Action: Mouse scrolled (515, 329) with delta (0, 0)
Screenshot: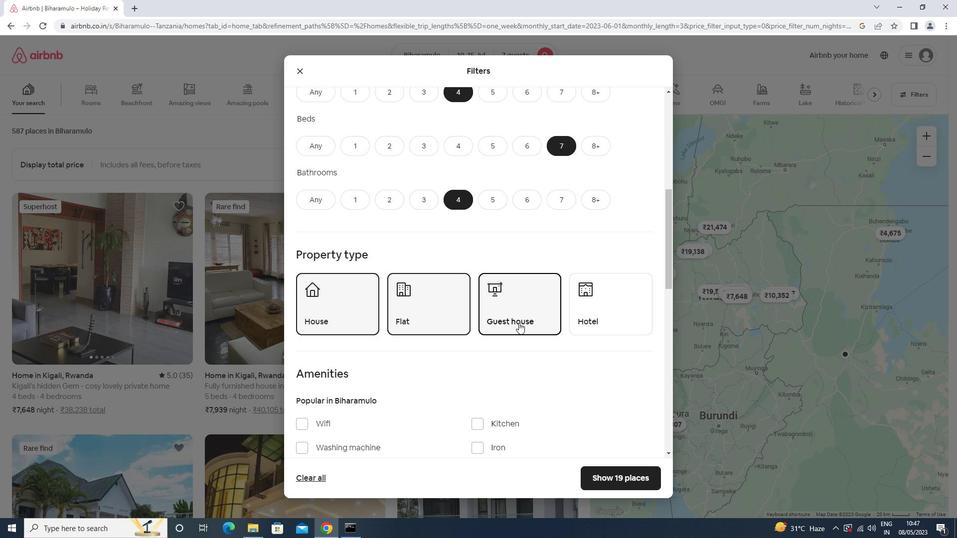 
Action: Mouse moved to (302, 294)
Screenshot: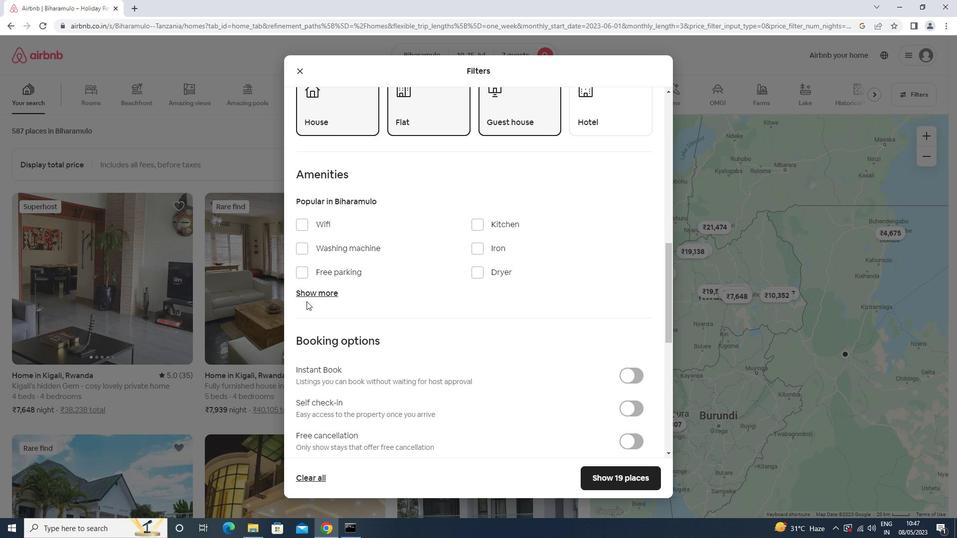 
Action: Mouse pressed left at (302, 294)
Screenshot: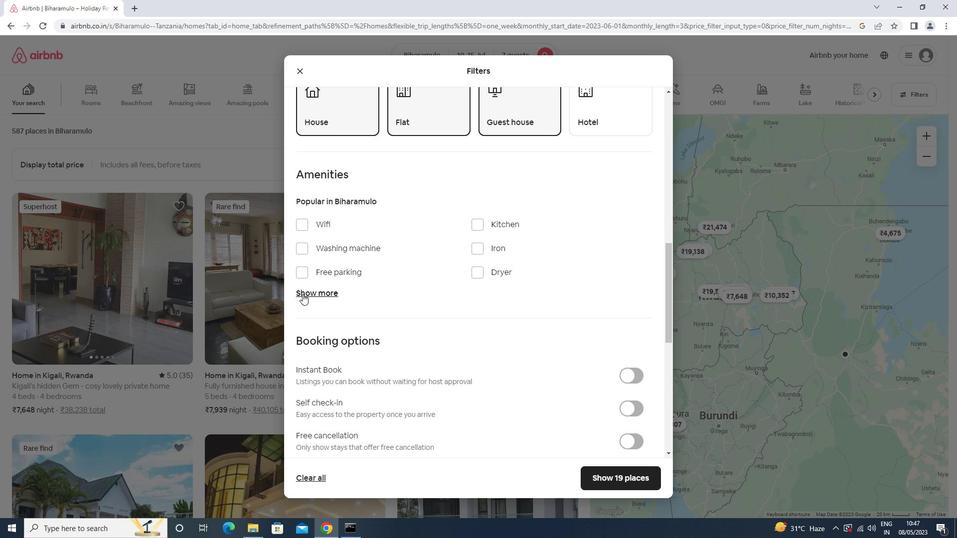 
Action: Mouse moved to (338, 272)
Screenshot: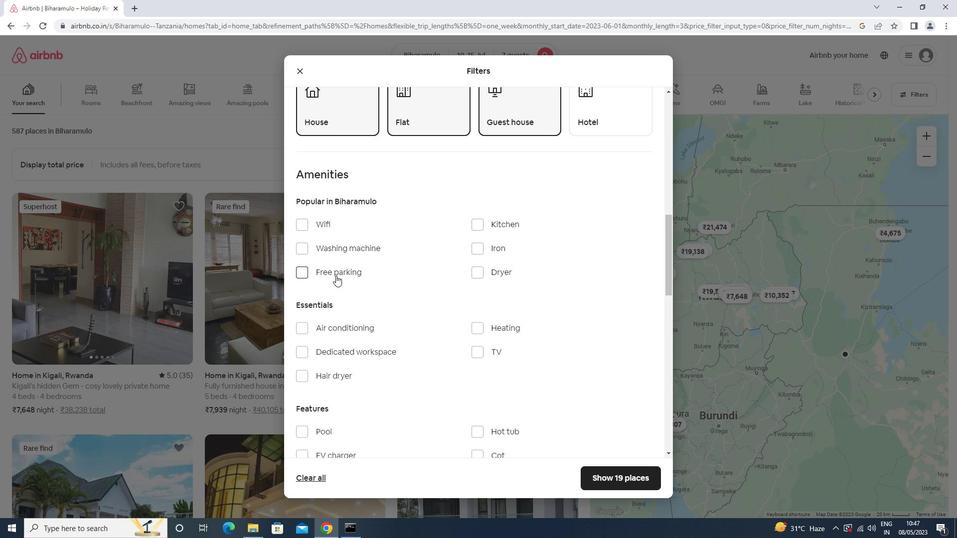 
Action: Mouse pressed left at (338, 272)
Screenshot: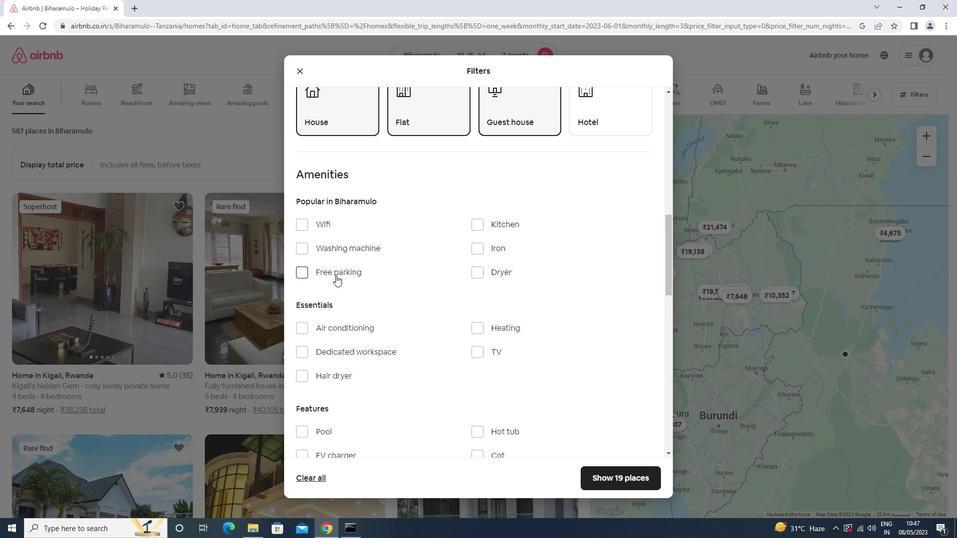 
Action: Mouse moved to (348, 223)
Screenshot: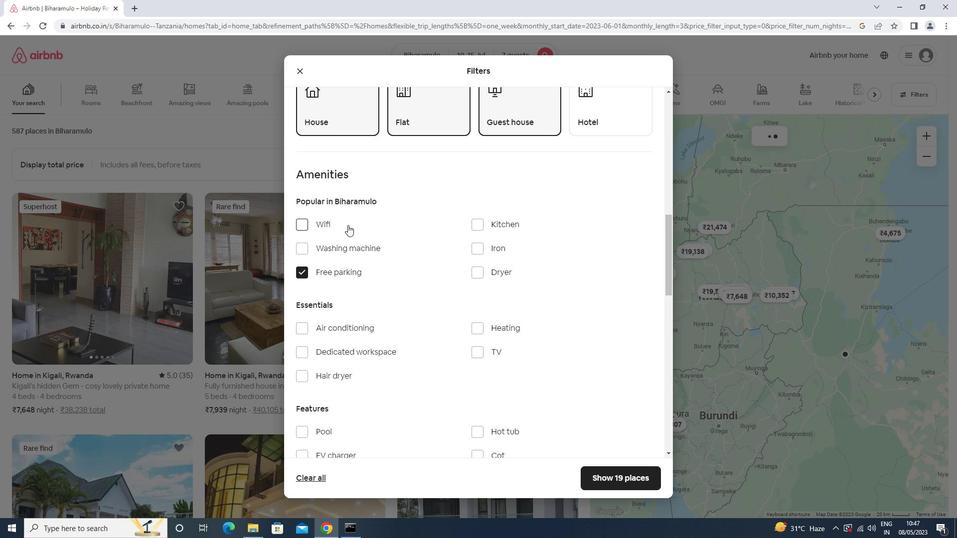 
Action: Mouse pressed left at (348, 223)
Screenshot: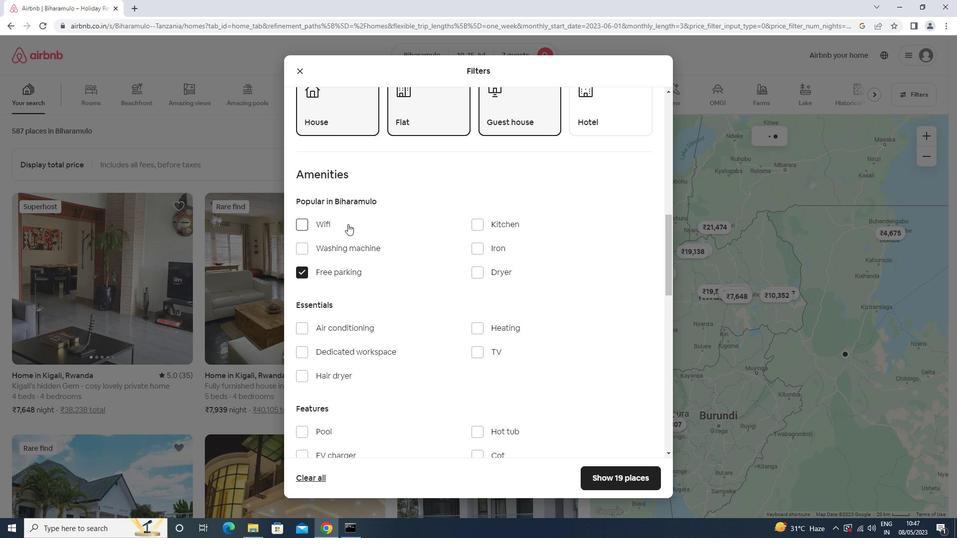 
Action: Mouse moved to (438, 267)
Screenshot: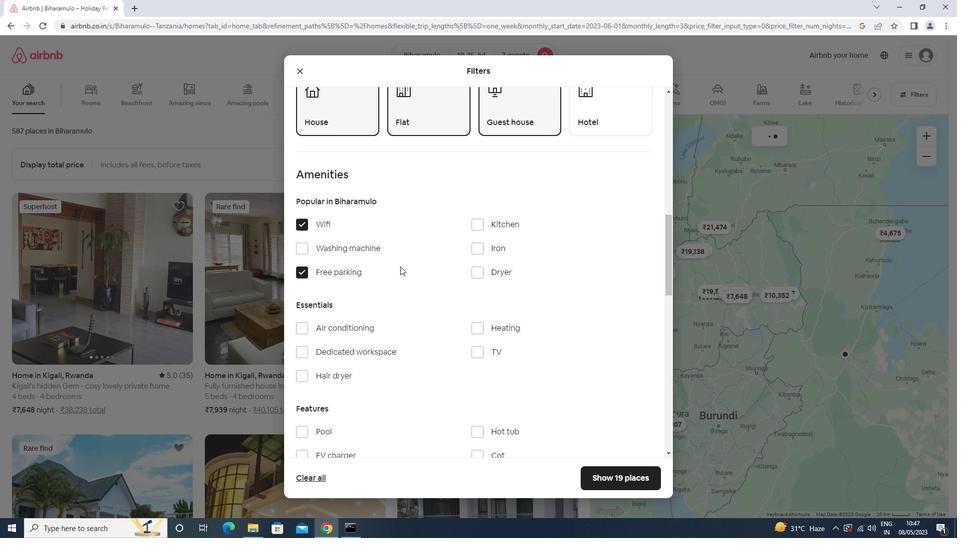 
Action: Mouse scrolled (438, 267) with delta (0, 0)
Screenshot: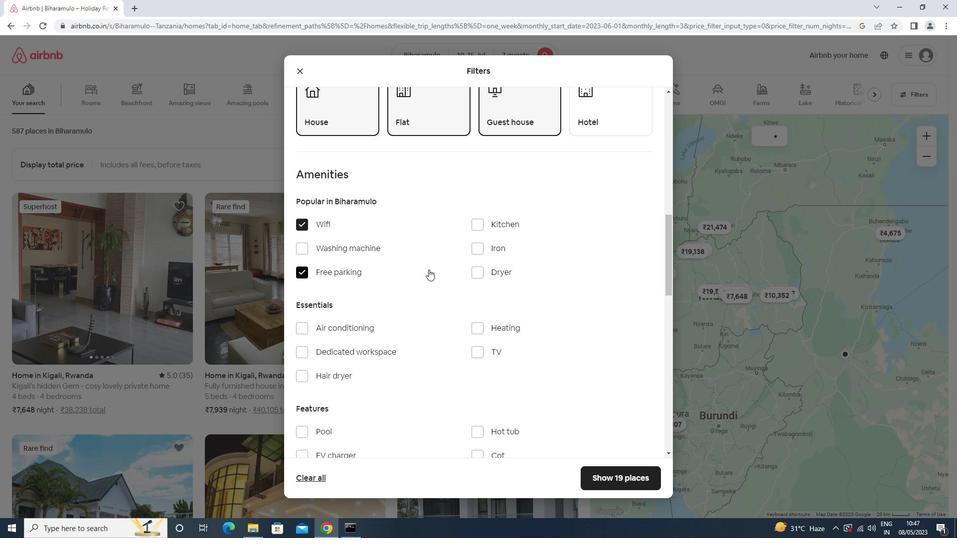 
Action: Mouse moved to (439, 268)
Screenshot: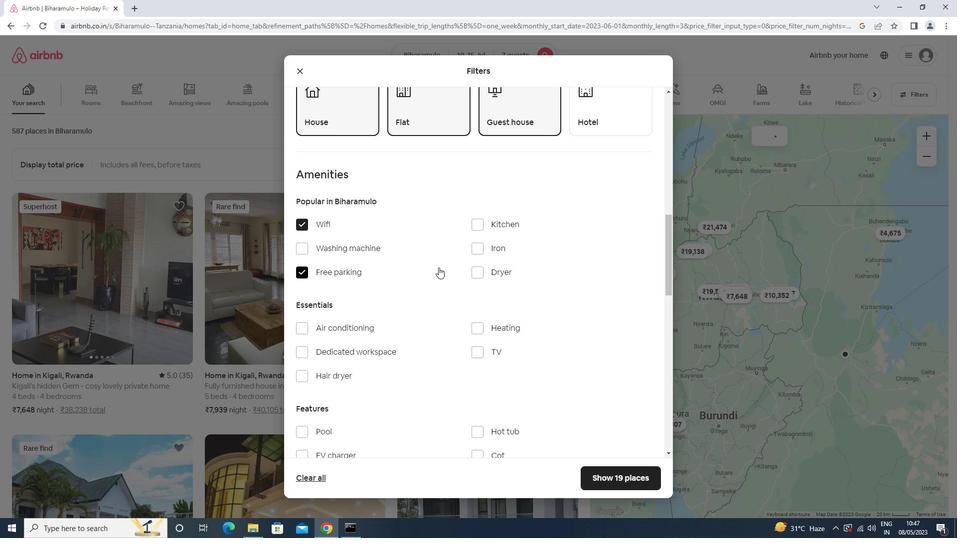 
Action: Mouse scrolled (439, 267) with delta (0, 0)
Screenshot: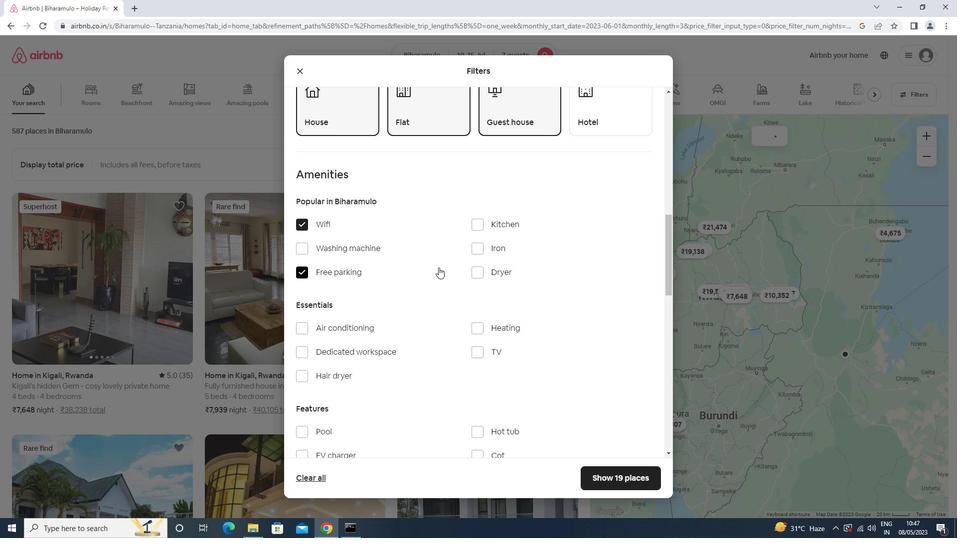 
Action: Mouse moved to (497, 246)
Screenshot: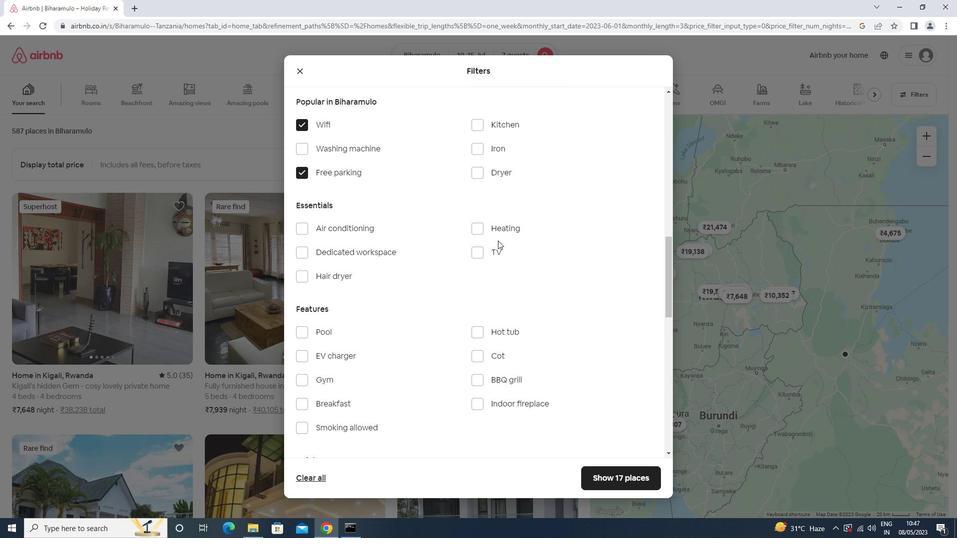 
Action: Mouse pressed left at (497, 246)
Screenshot: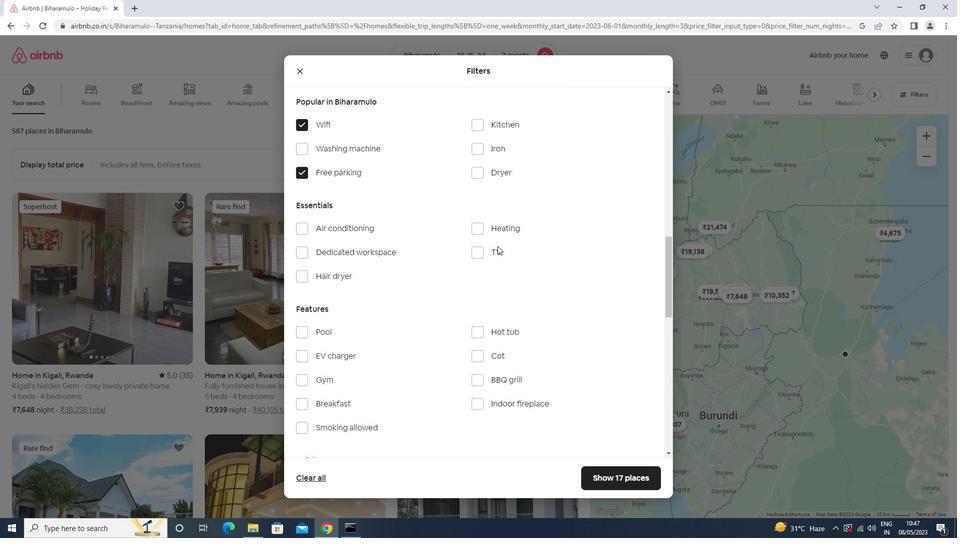
Action: Mouse moved to (359, 311)
Screenshot: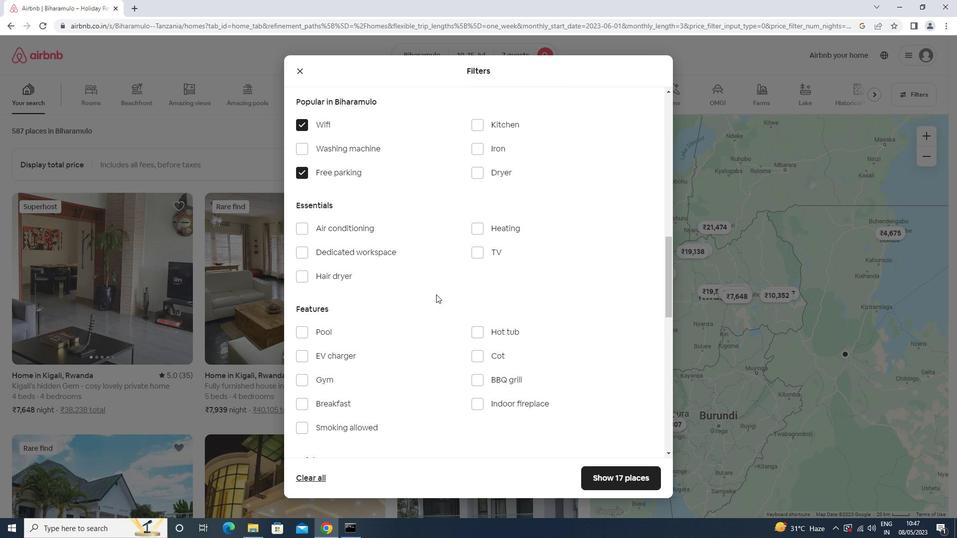 
Action: Mouse scrolled (359, 310) with delta (0, 0)
Screenshot: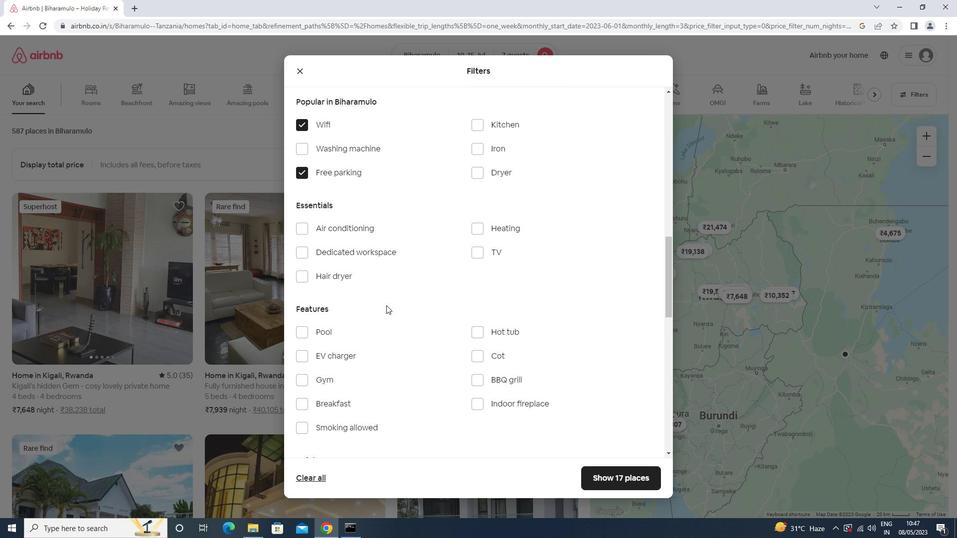 
Action: Mouse scrolled (359, 310) with delta (0, 0)
Screenshot: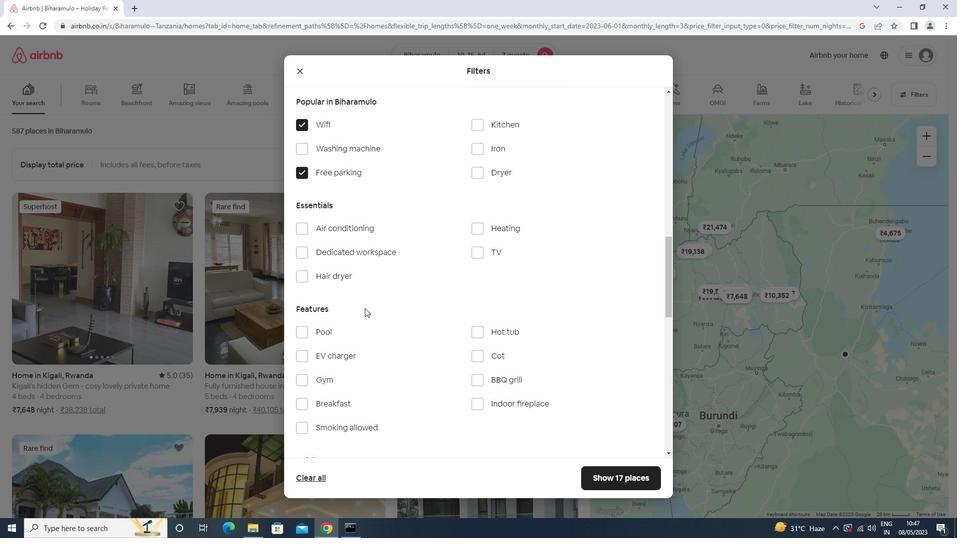 
Action: Mouse scrolled (359, 310) with delta (0, 0)
Screenshot: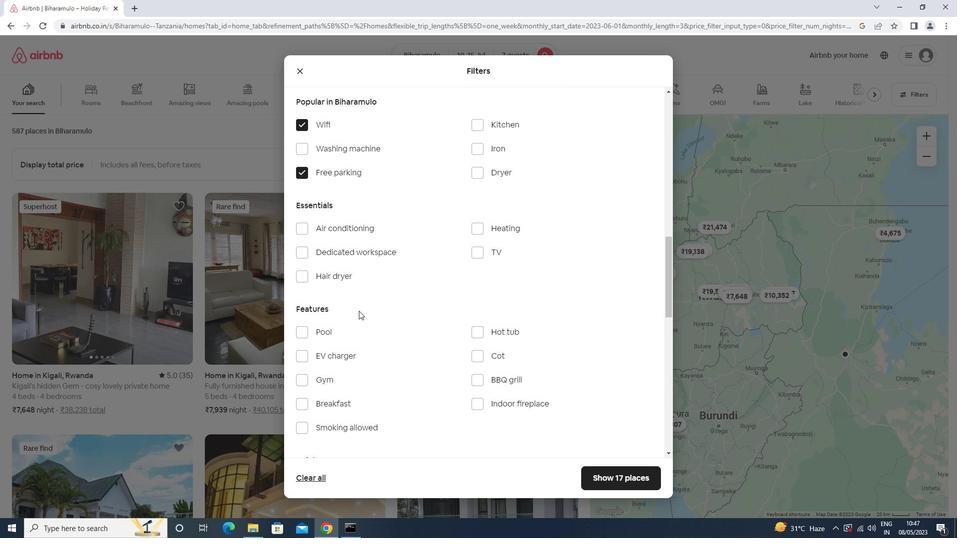 
Action: Mouse scrolled (359, 310) with delta (0, 0)
Screenshot: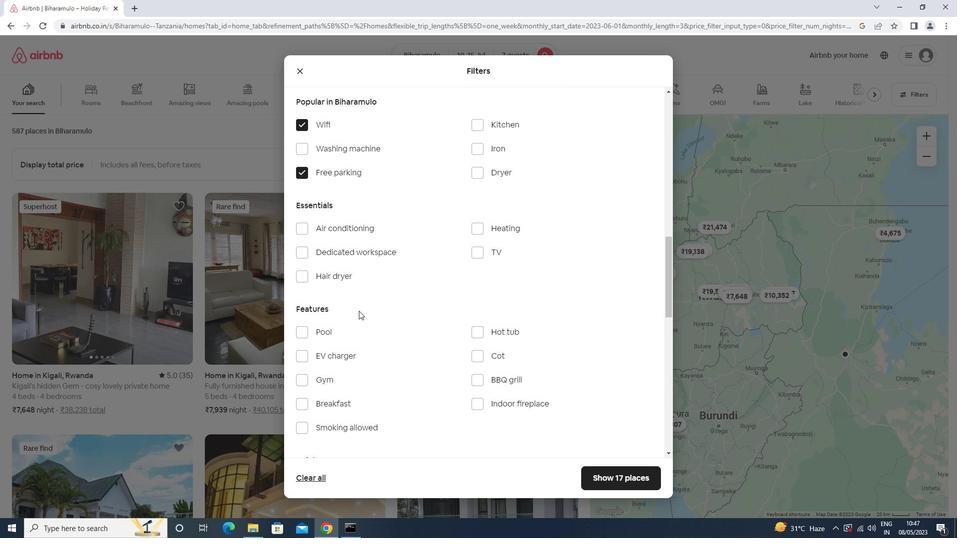 
Action: Mouse moved to (337, 206)
Screenshot: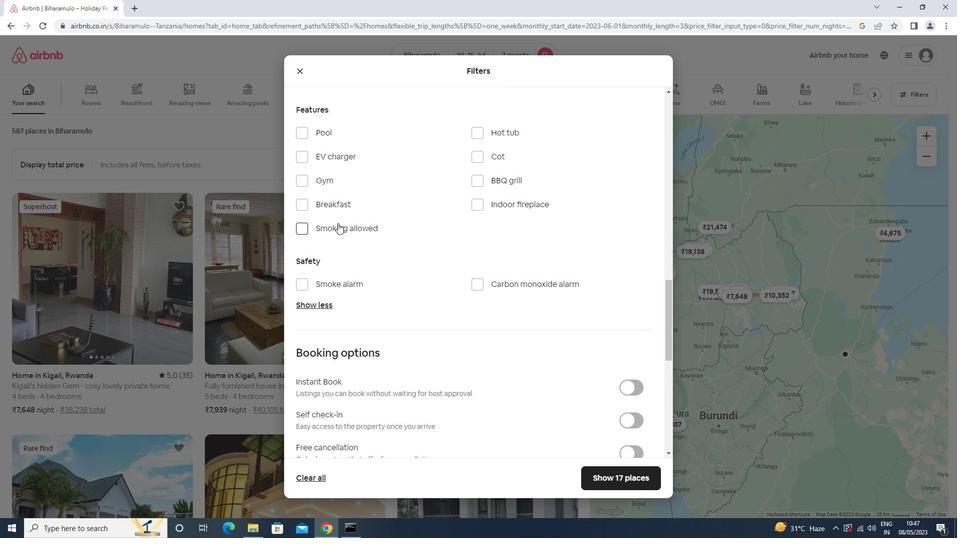 
Action: Mouse pressed left at (337, 206)
Screenshot: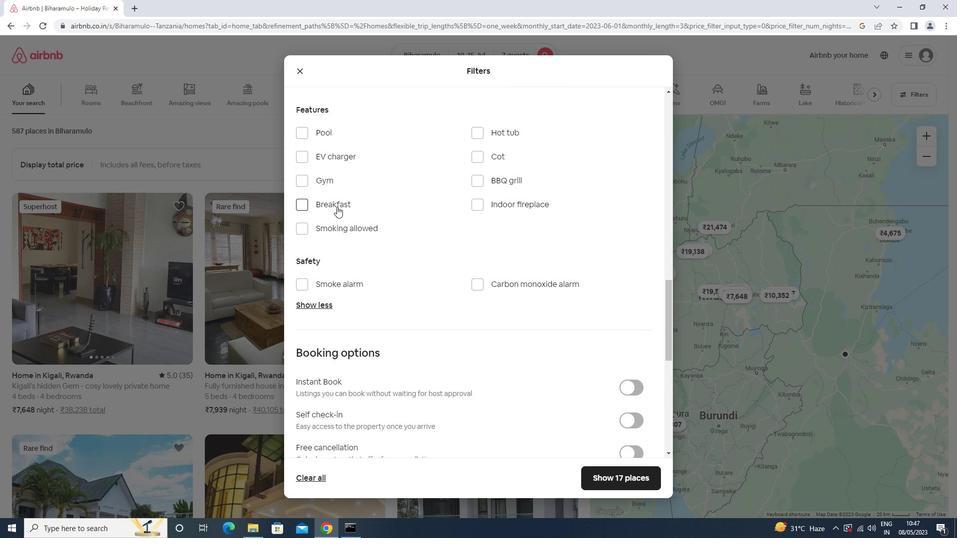 
Action: Mouse moved to (339, 173)
Screenshot: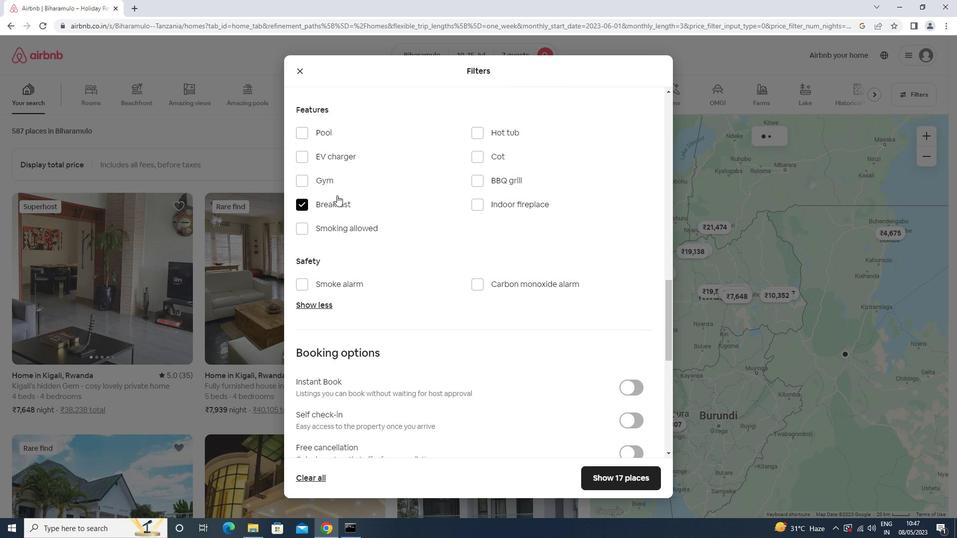 
Action: Mouse pressed left at (339, 173)
Screenshot: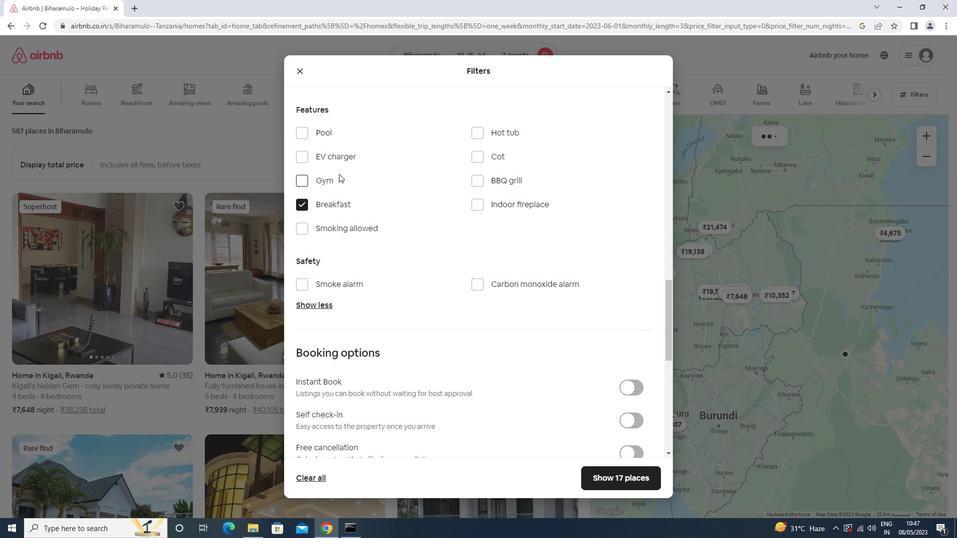 
Action: Mouse moved to (348, 187)
Screenshot: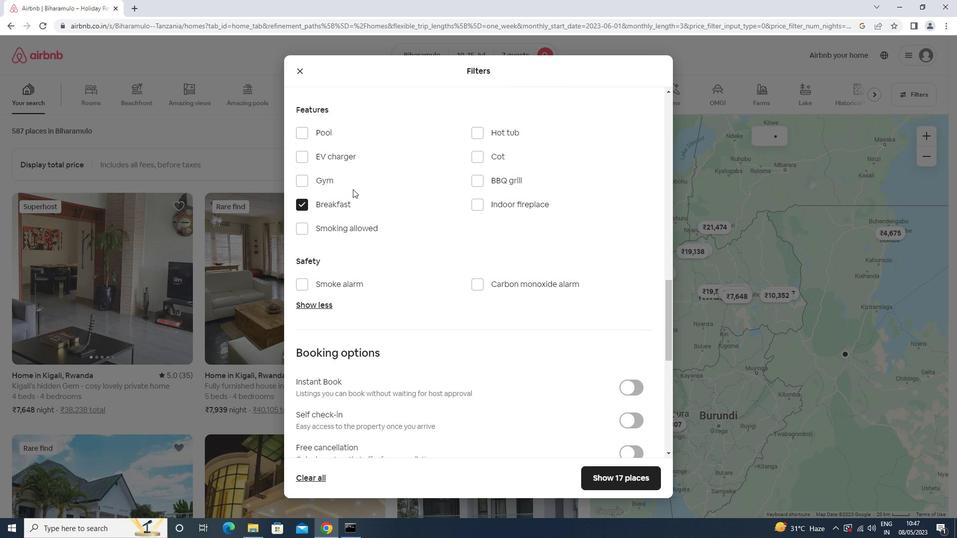 
Action: Mouse pressed left at (348, 187)
Screenshot: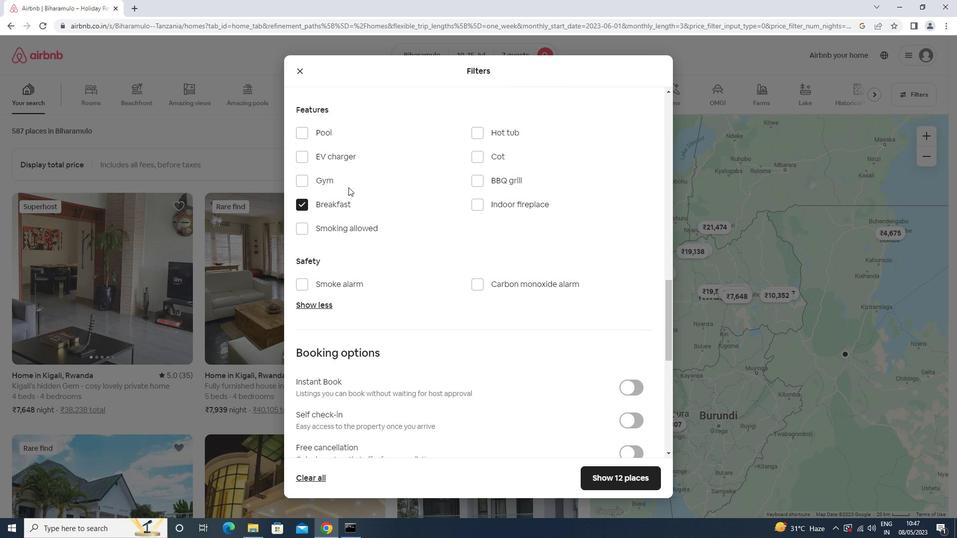 
Action: Mouse moved to (335, 180)
Screenshot: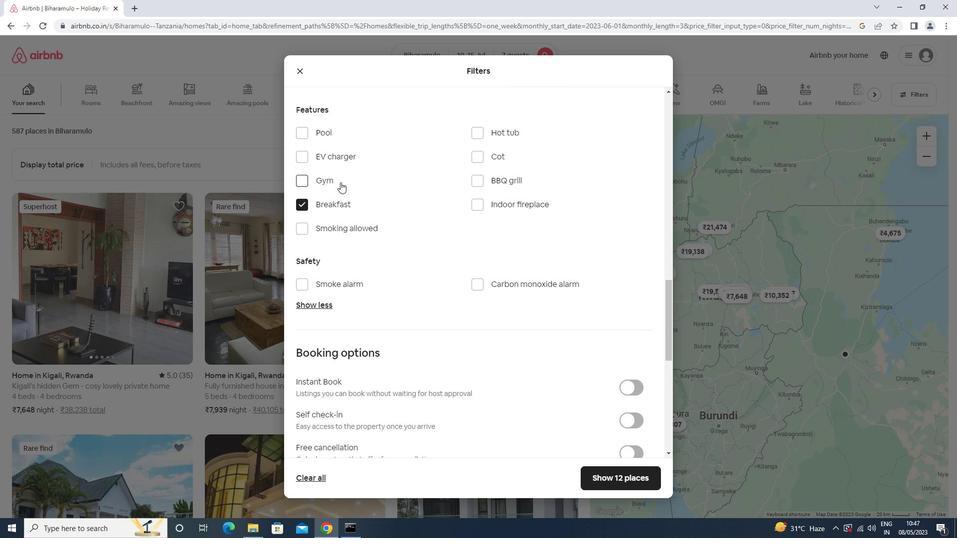 
Action: Mouse pressed left at (335, 180)
Screenshot: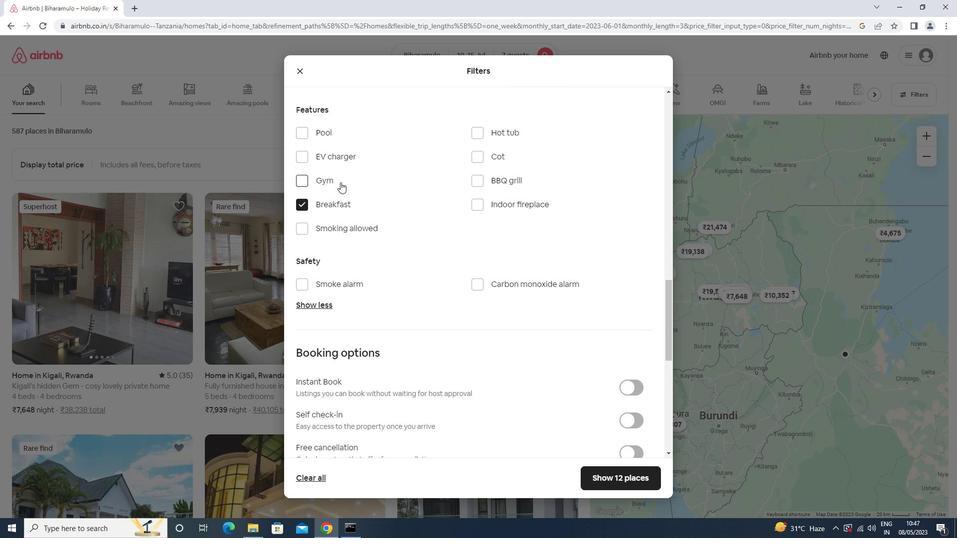 
Action: Mouse moved to (628, 414)
Screenshot: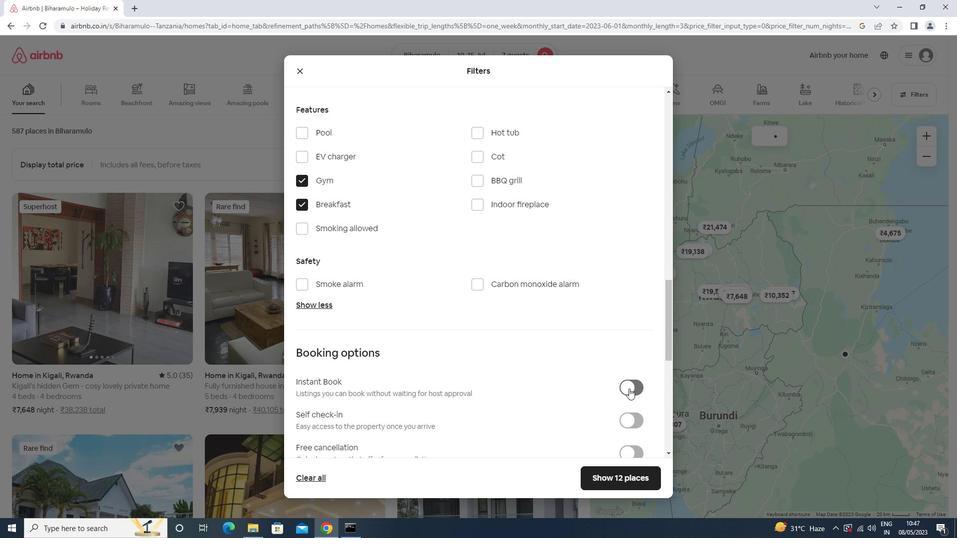
Action: Mouse pressed left at (628, 414)
Screenshot: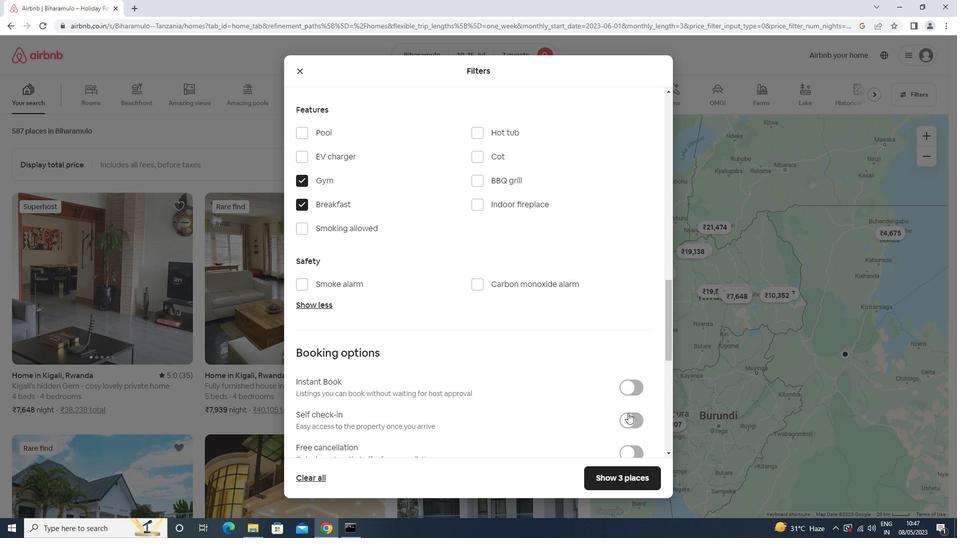 
Action: Mouse moved to (517, 364)
Screenshot: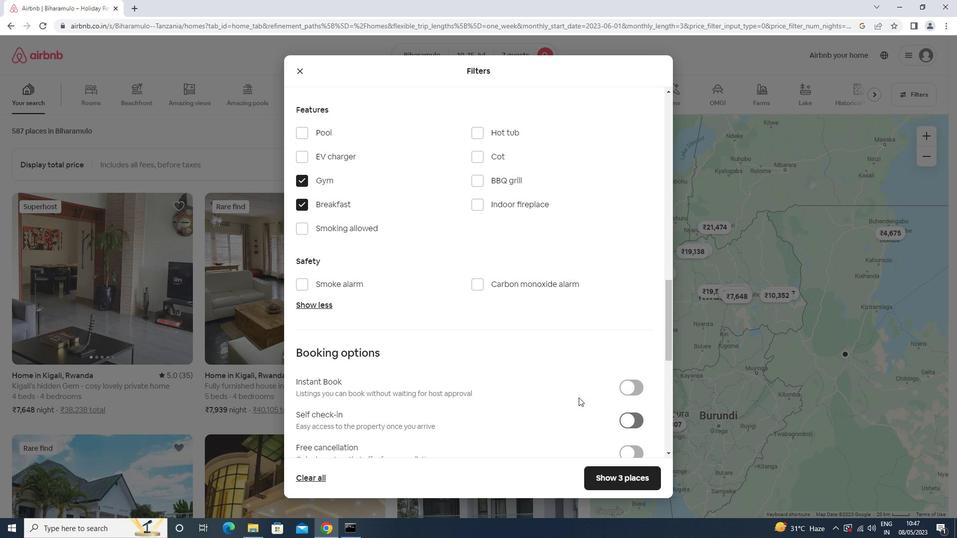 
Action: Mouse scrolled (517, 363) with delta (0, 0)
Screenshot: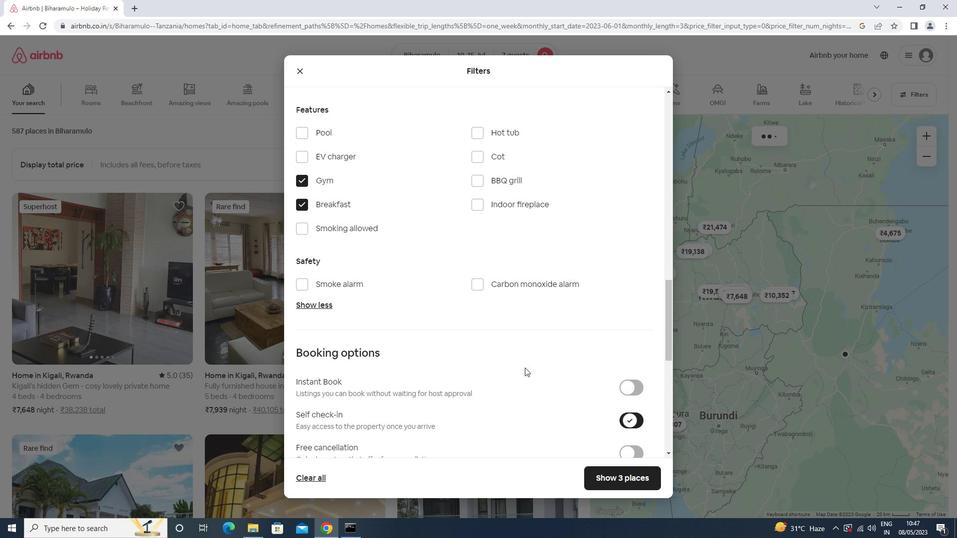 
Action: Mouse scrolled (517, 363) with delta (0, 0)
Screenshot: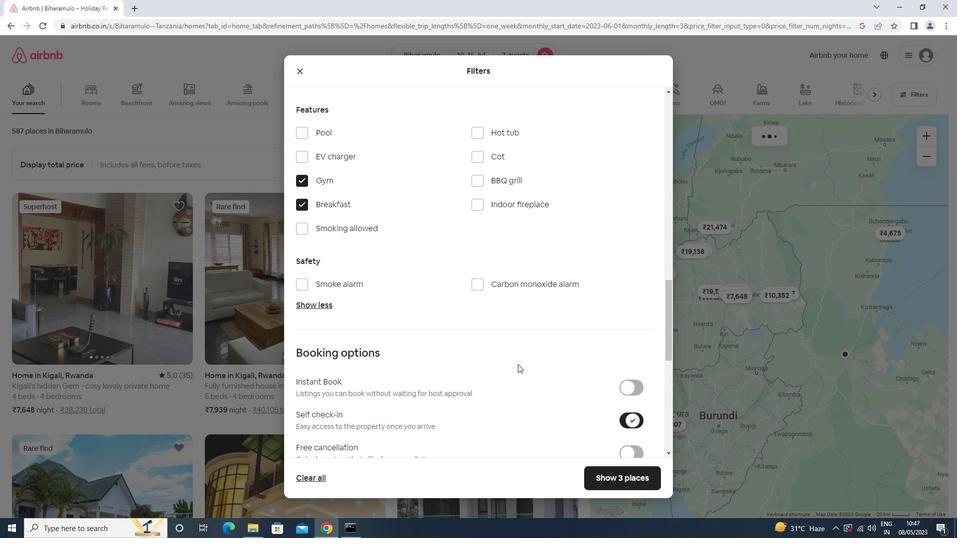 
Action: Mouse scrolled (517, 363) with delta (0, 0)
Screenshot: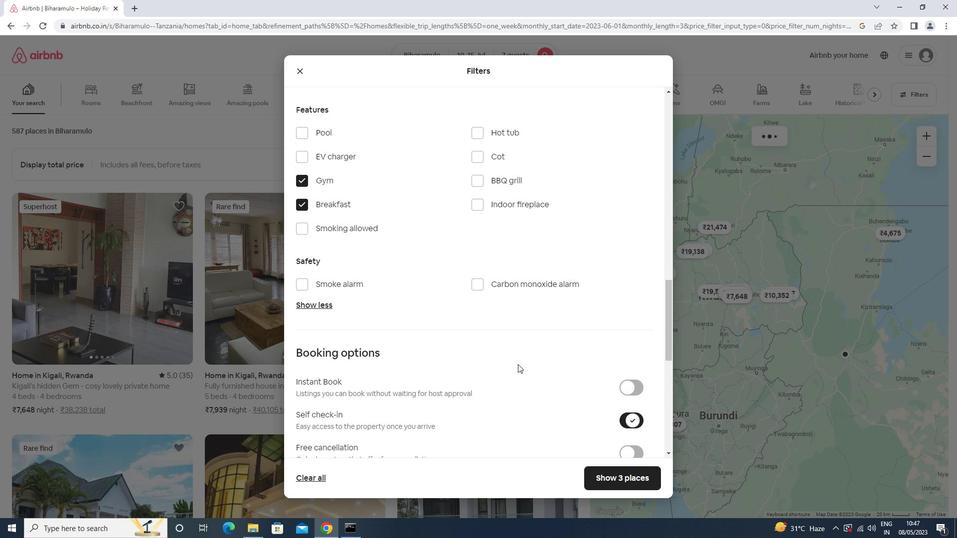 
Action: Mouse scrolled (517, 363) with delta (0, 0)
Screenshot: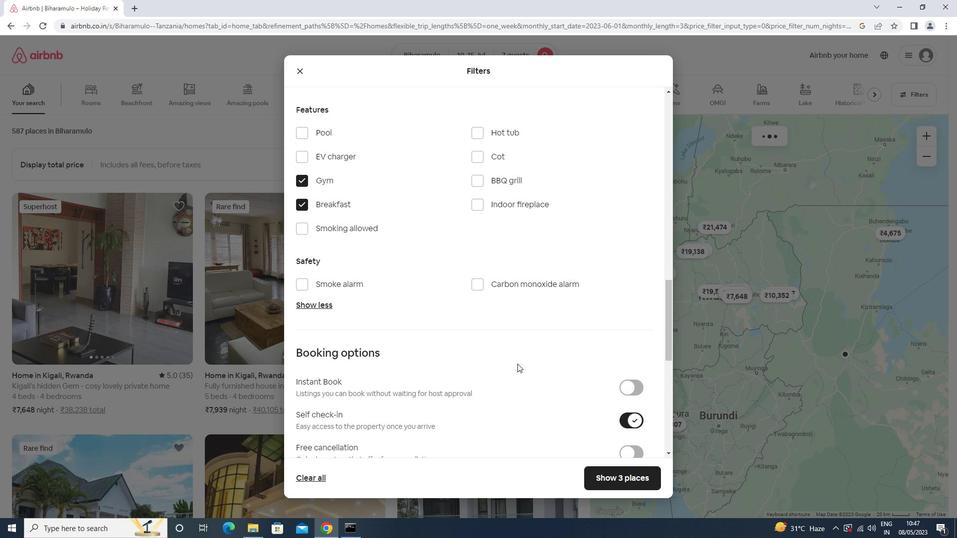 
Action: Mouse scrolled (517, 363) with delta (0, 0)
Screenshot: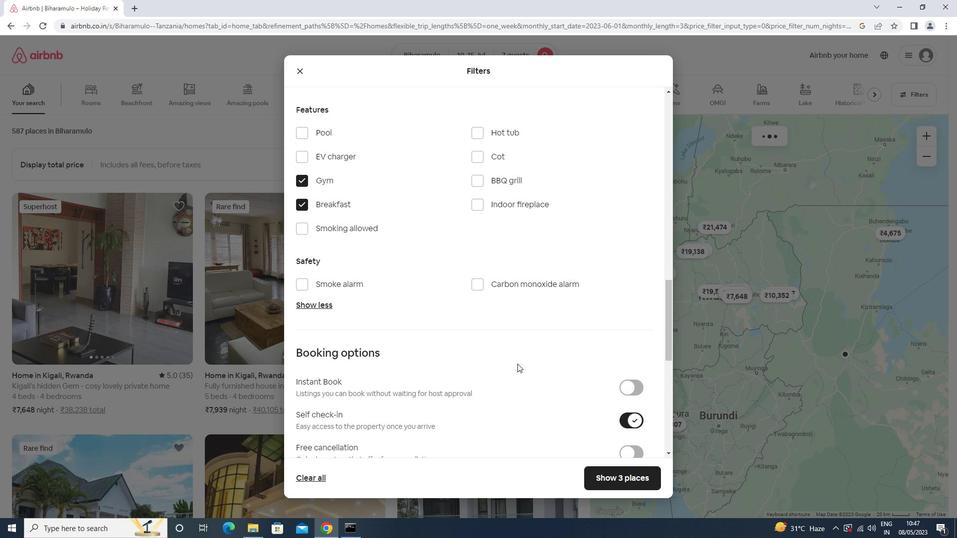 
Action: Mouse moved to (387, 390)
Screenshot: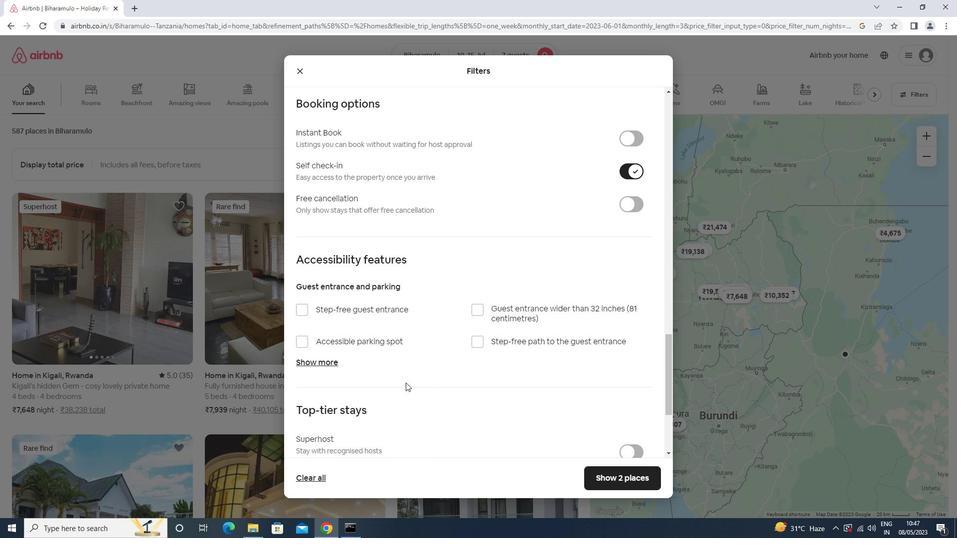 
Action: Mouse scrolled (387, 390) with delta (0, 0)
Screenshot: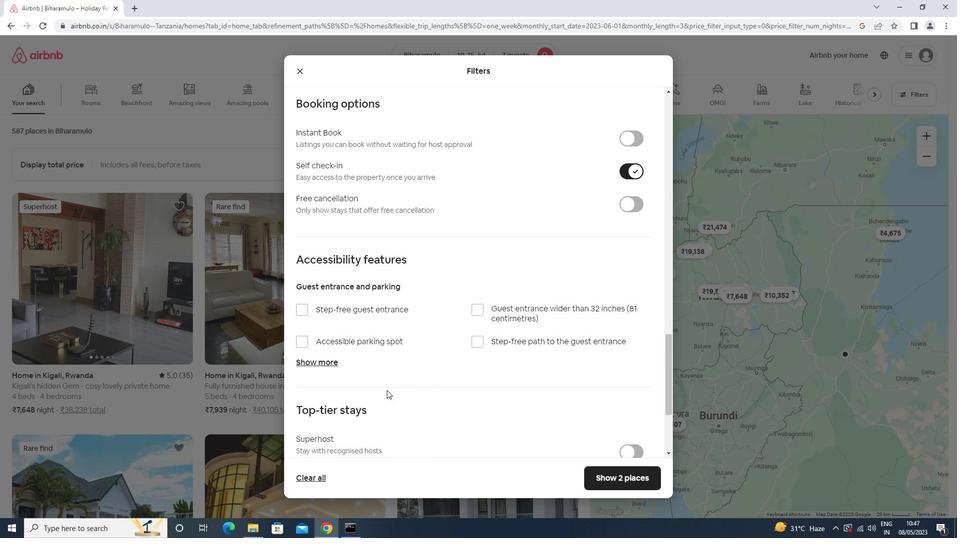 
Action: Mouse scrolled (387, 390) with delta (0, 0)
Screenshot: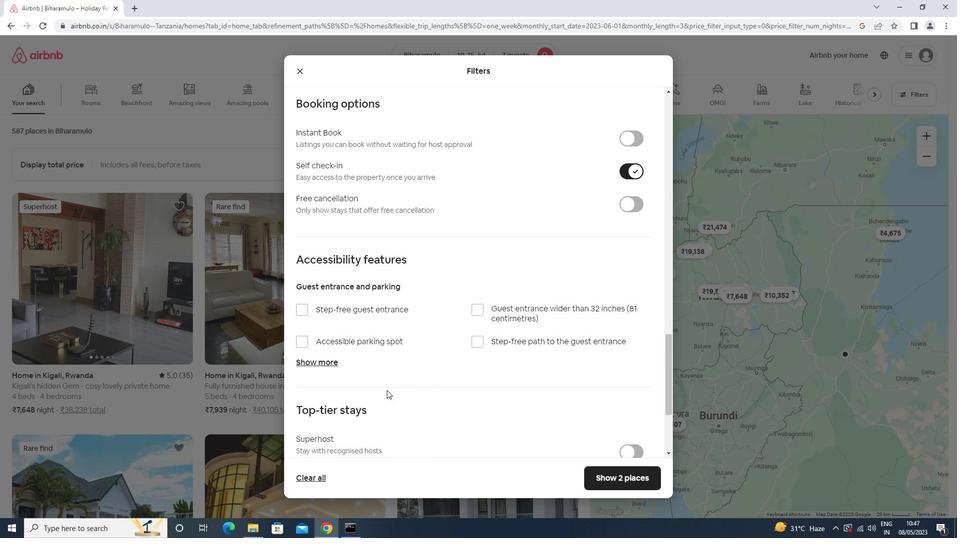
Action: Mouse scrolled (387, 390) with delta (0, 0)
Screenshot: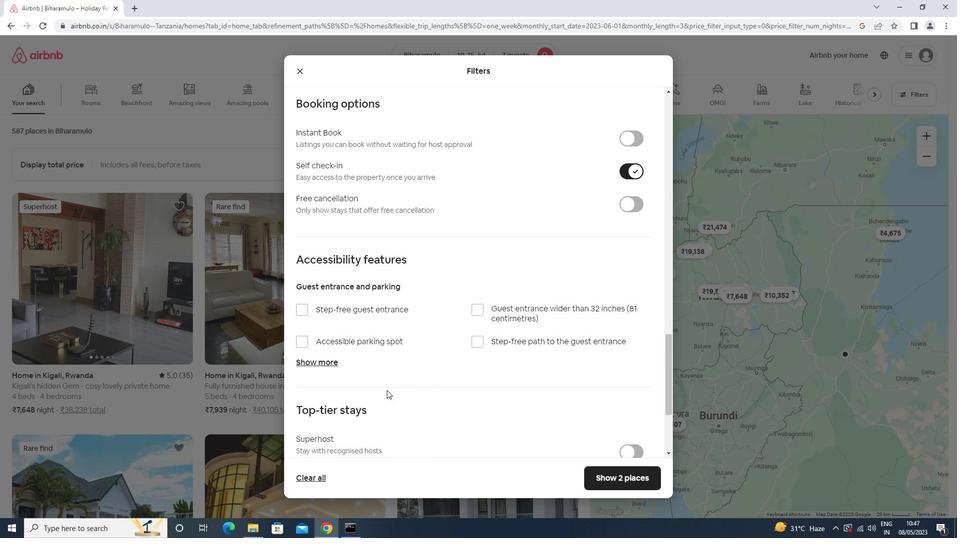 
Action: Mouse scrolled (387, 390) with delta (0, 0)
Screenshot: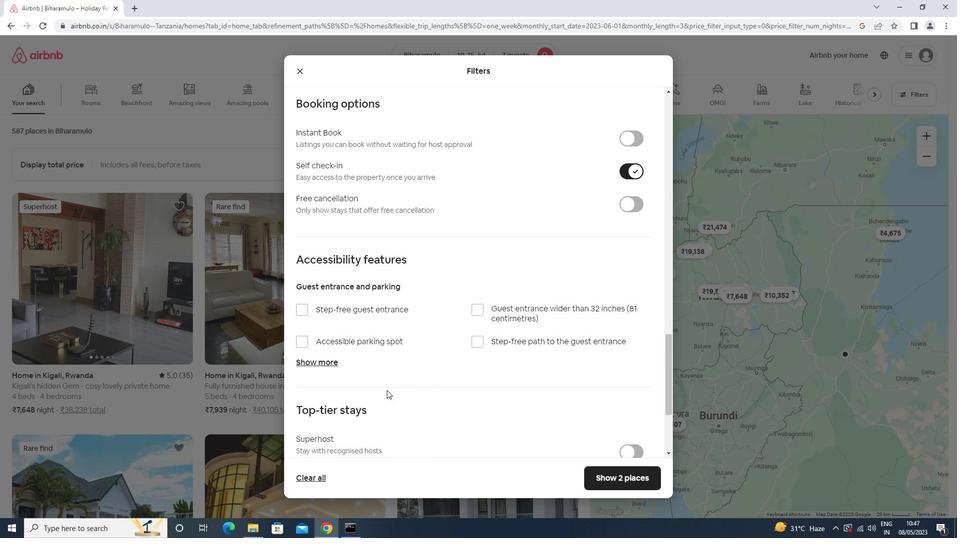 
Action: Mouse moved to (320, 386)
Screenshot: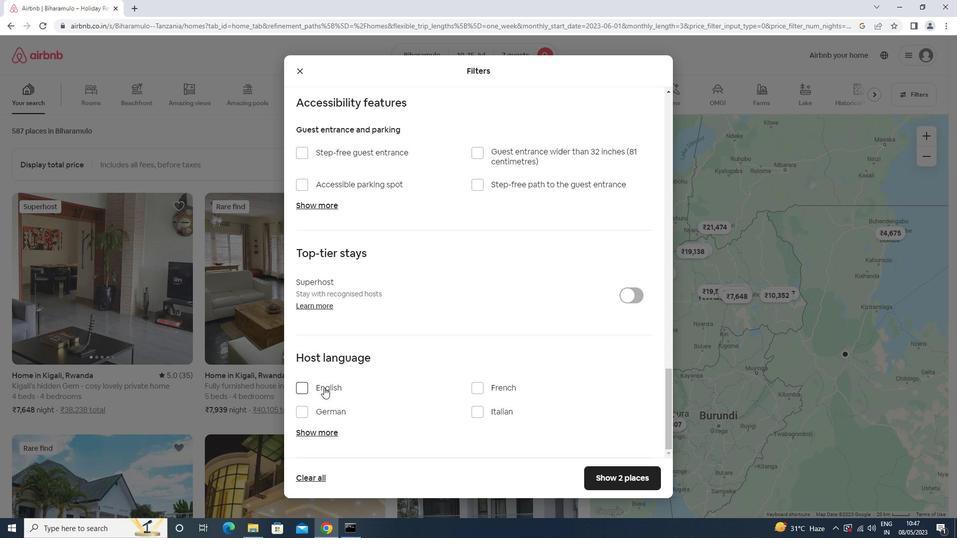 
Action: Mouse pressed left at (320, 386)
Screenshot: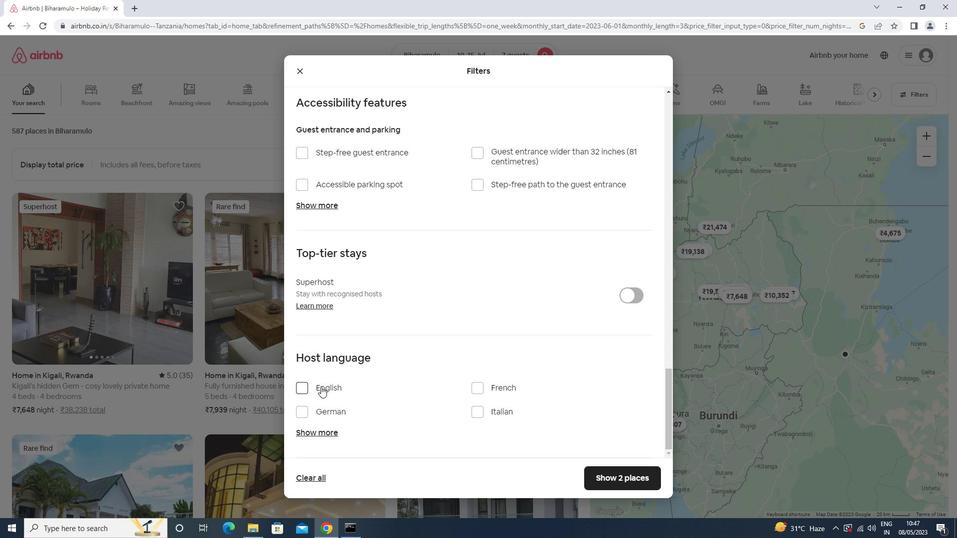 
Action: Mouse moved to (637, 481)
Screenshot: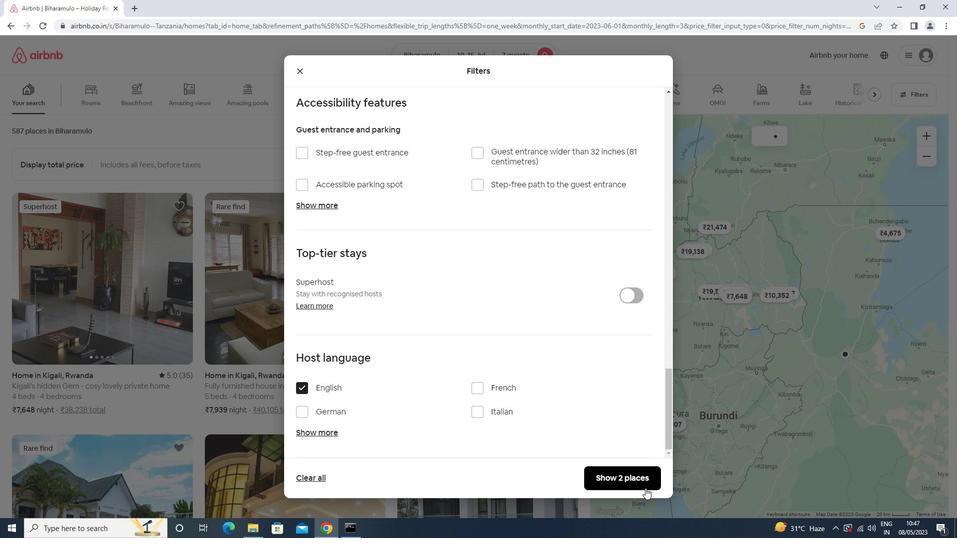 
Action: Mouse pressed left at (637, 481)
Screenshot: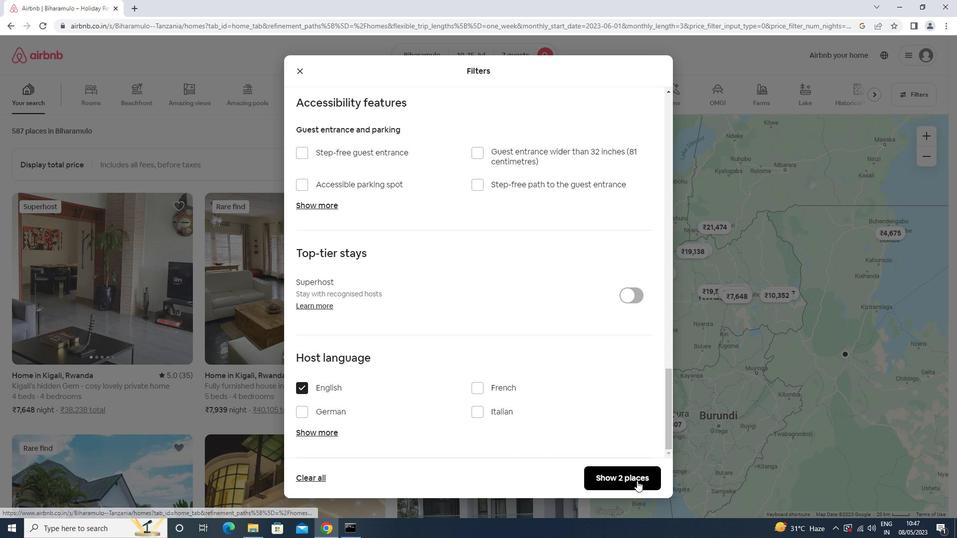 
Action: Mouse moved to (635, 478)
Screenshot: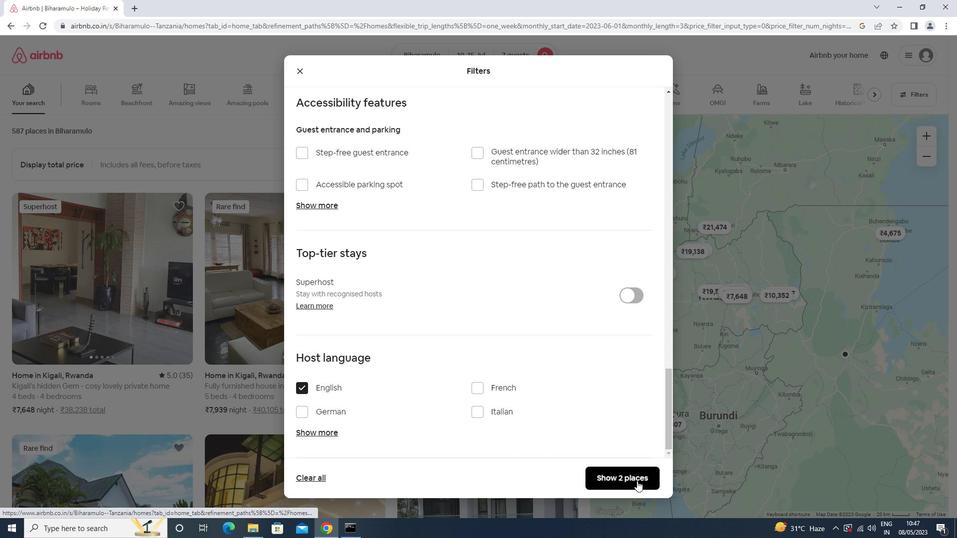 
